 Task: Create a rule when a due date more than days from now is removed from a card by anyone.
Action: Mouse moved to (1382, 109)
Screenshot: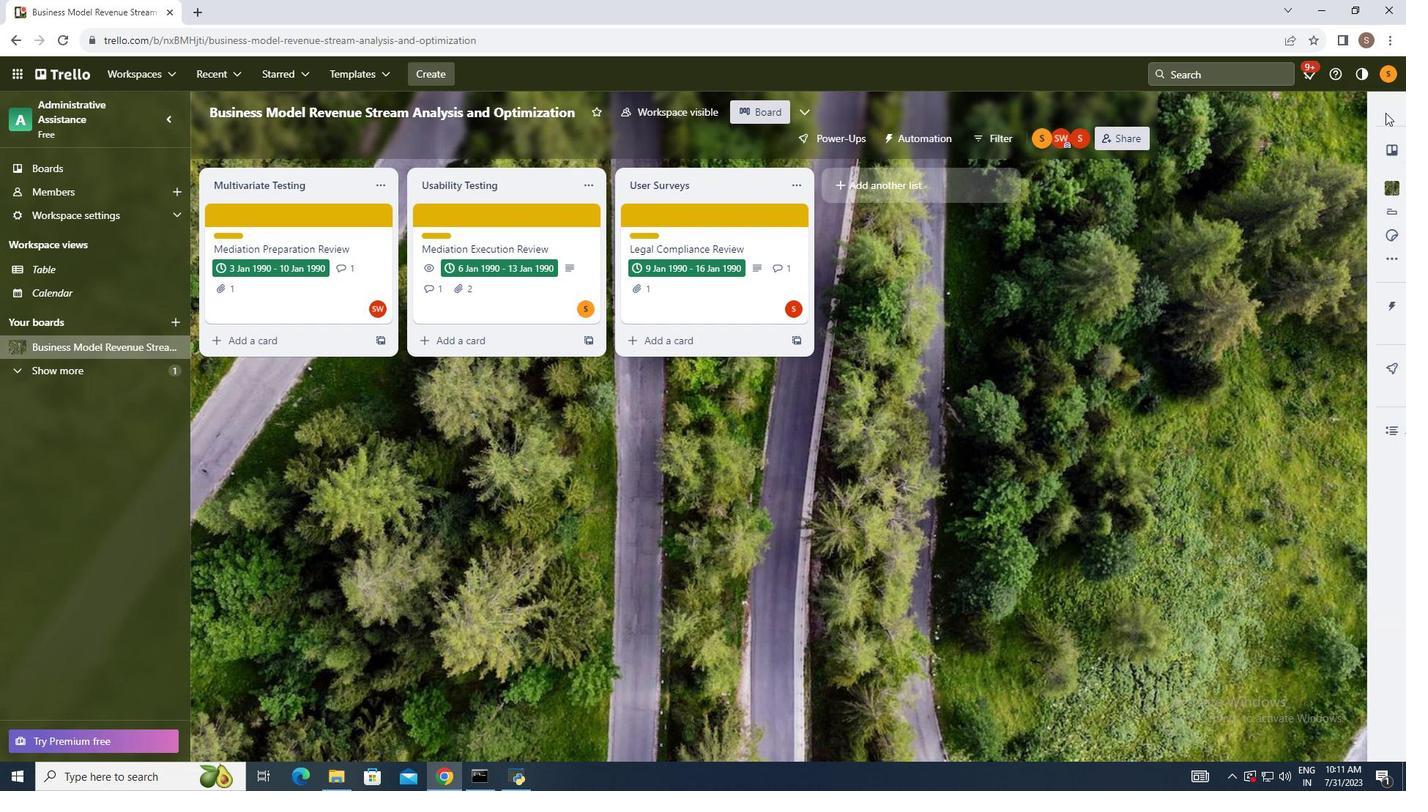 
Action: Mouse pressed left at (1382, 109)
Screenshot: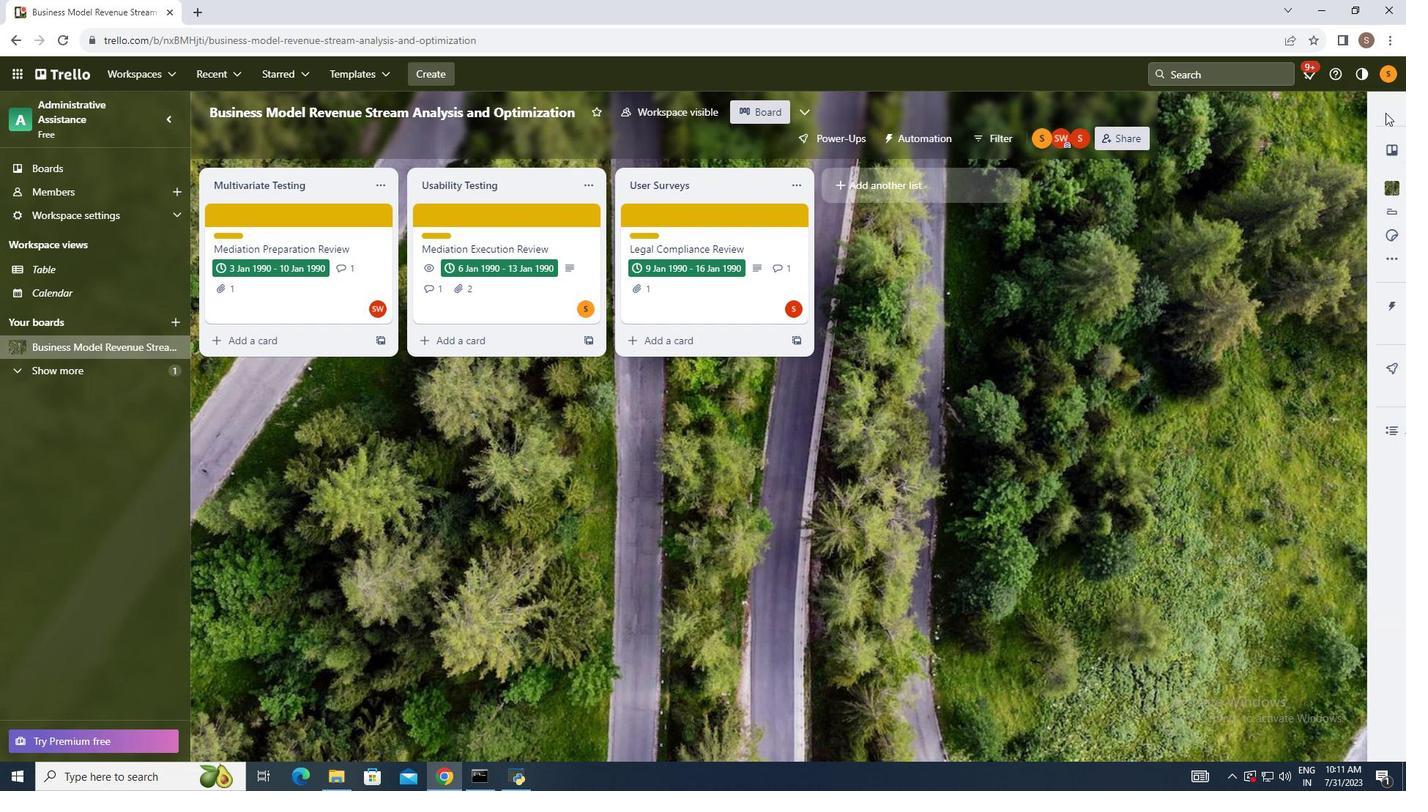 
Action: Mouse moved to (1293, 301)
Screenshot: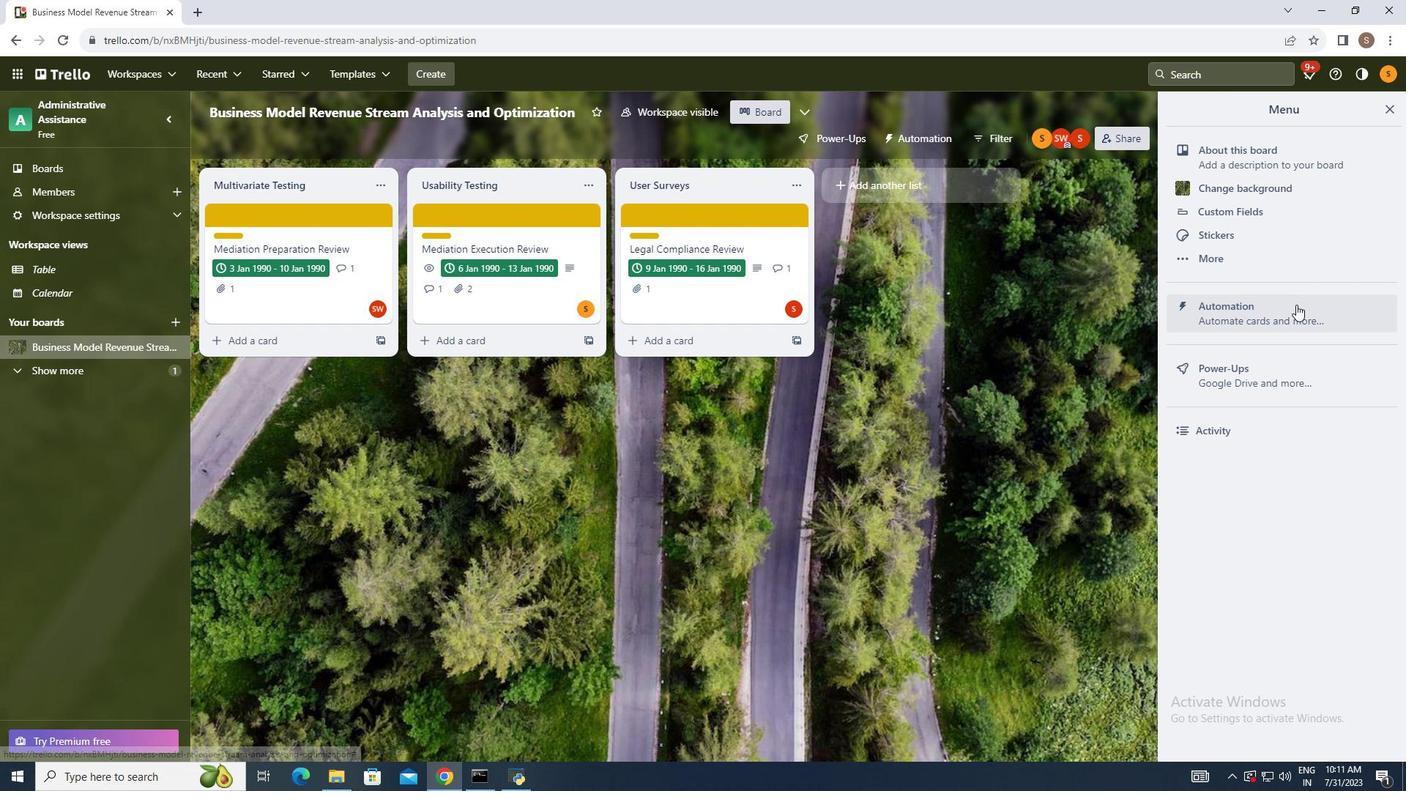 
Action: Mouse pressed left at (1293, 301)
Screenshot: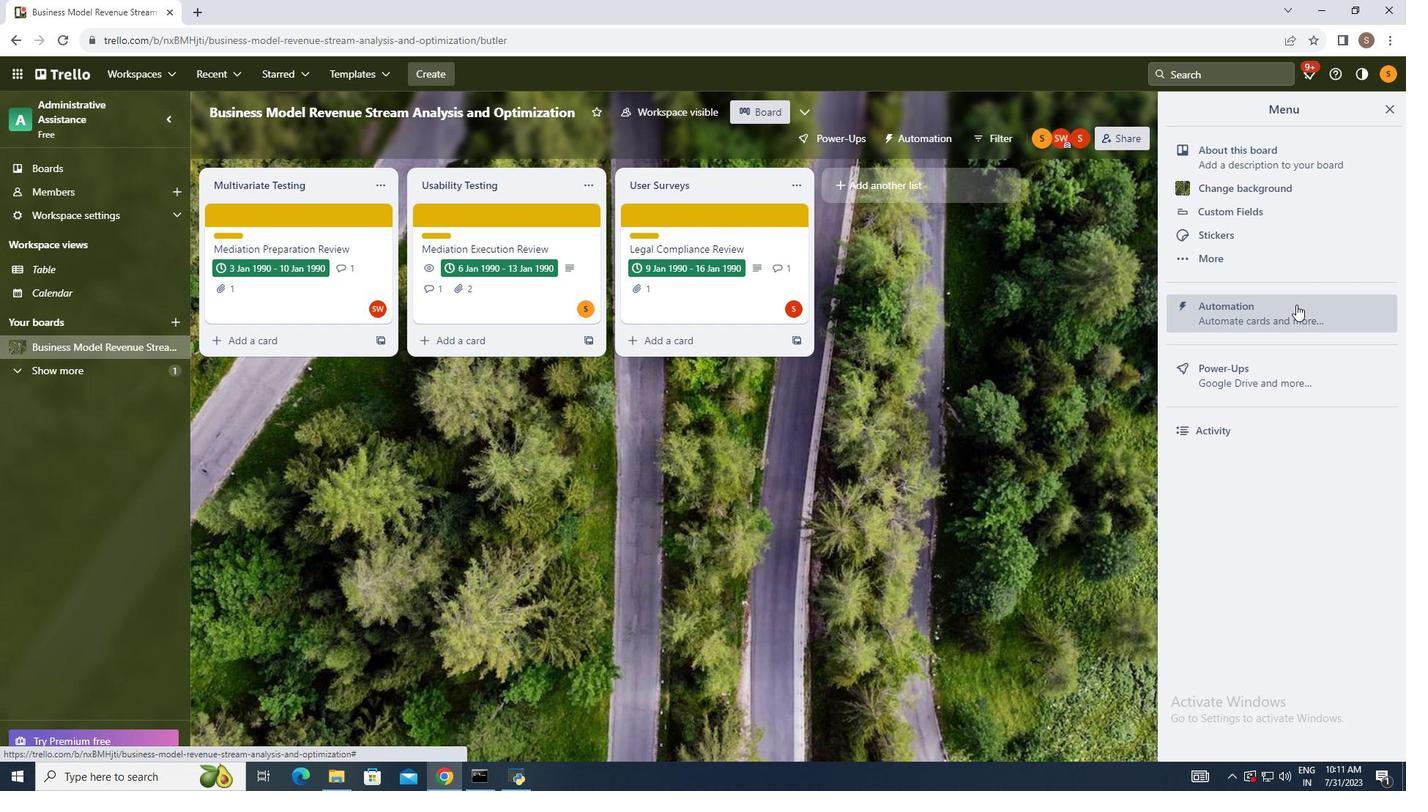 
Action: Mouse moved to (245, 265)
Screenshot: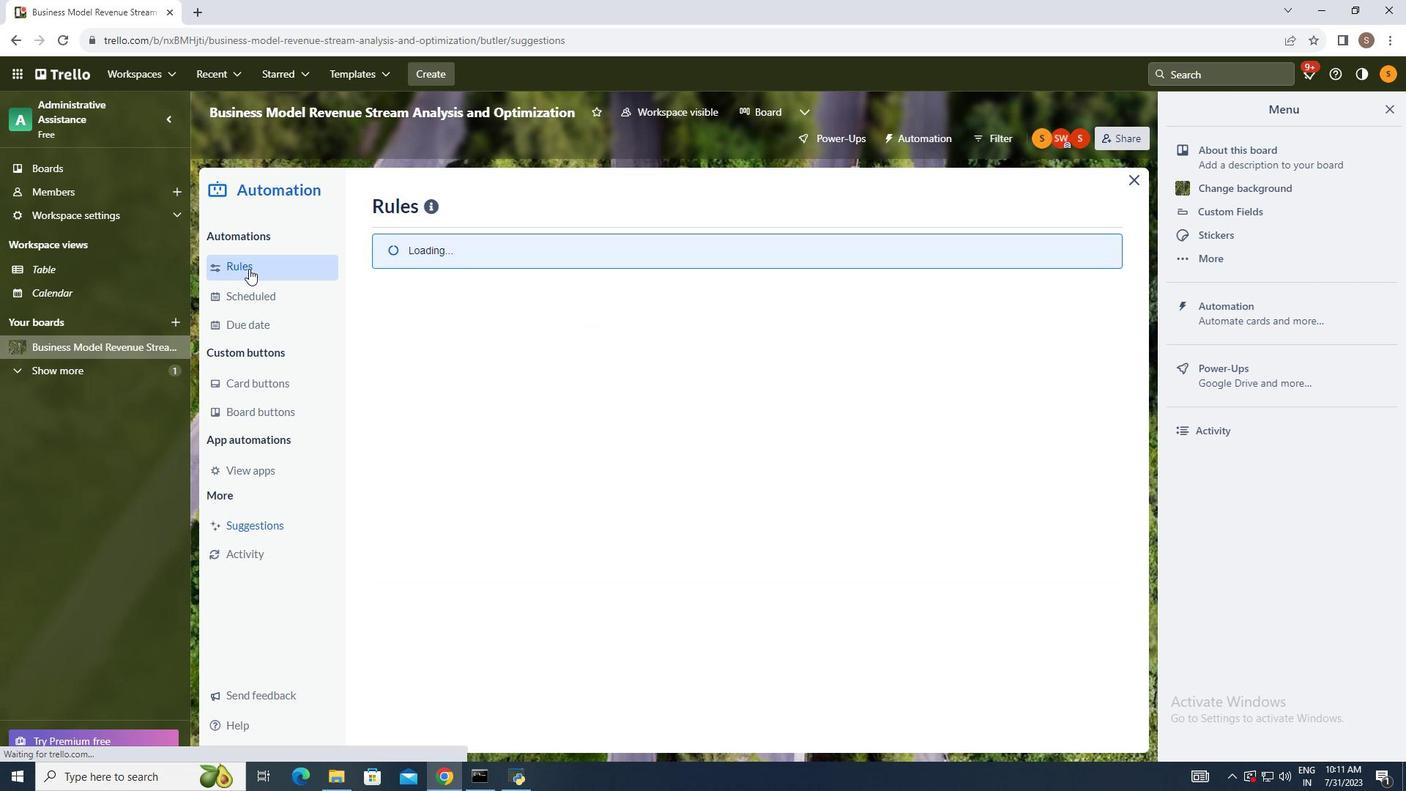 
Action: Mouse pressed left at (245, 265)
Screenshot: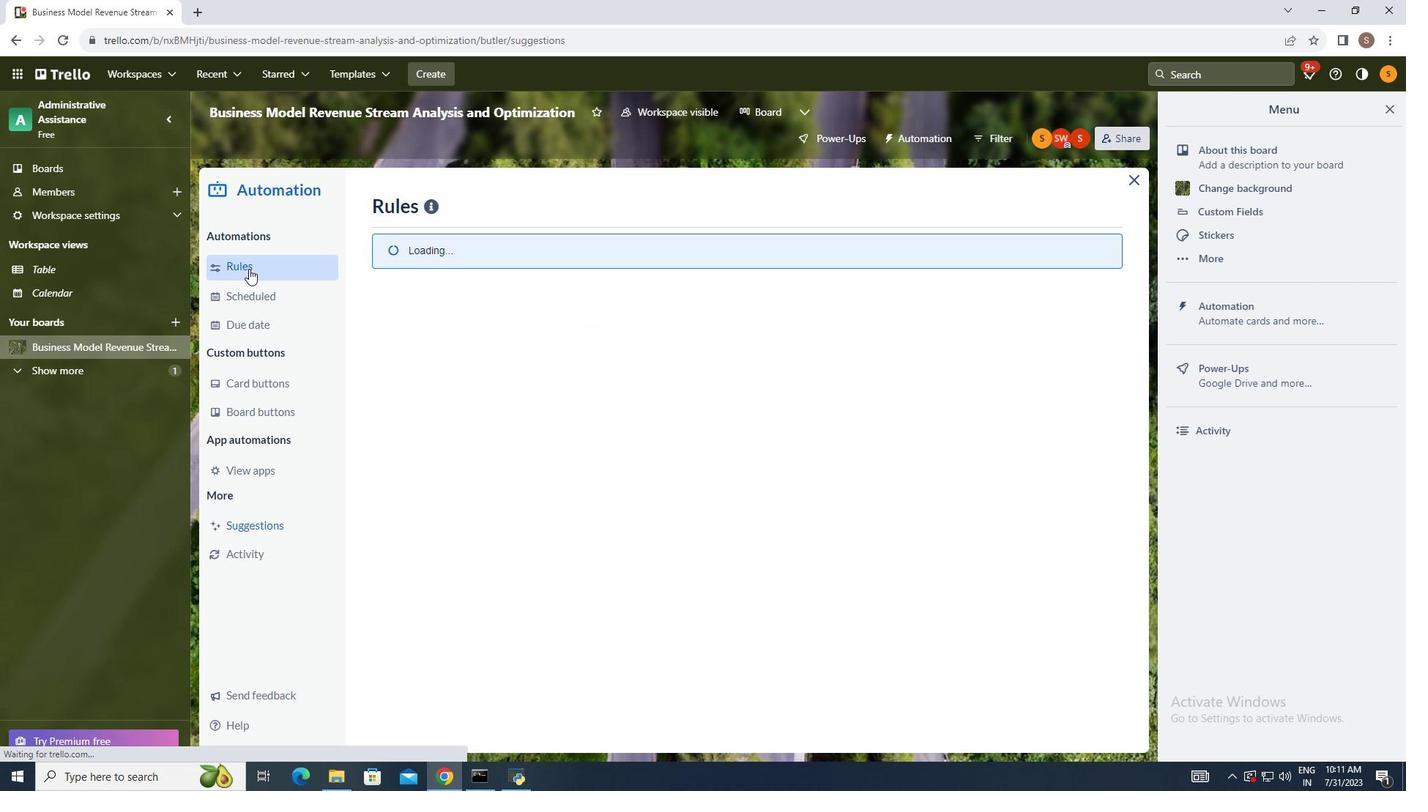 
Action: Mouse moved to (973, 200)
Screenshot: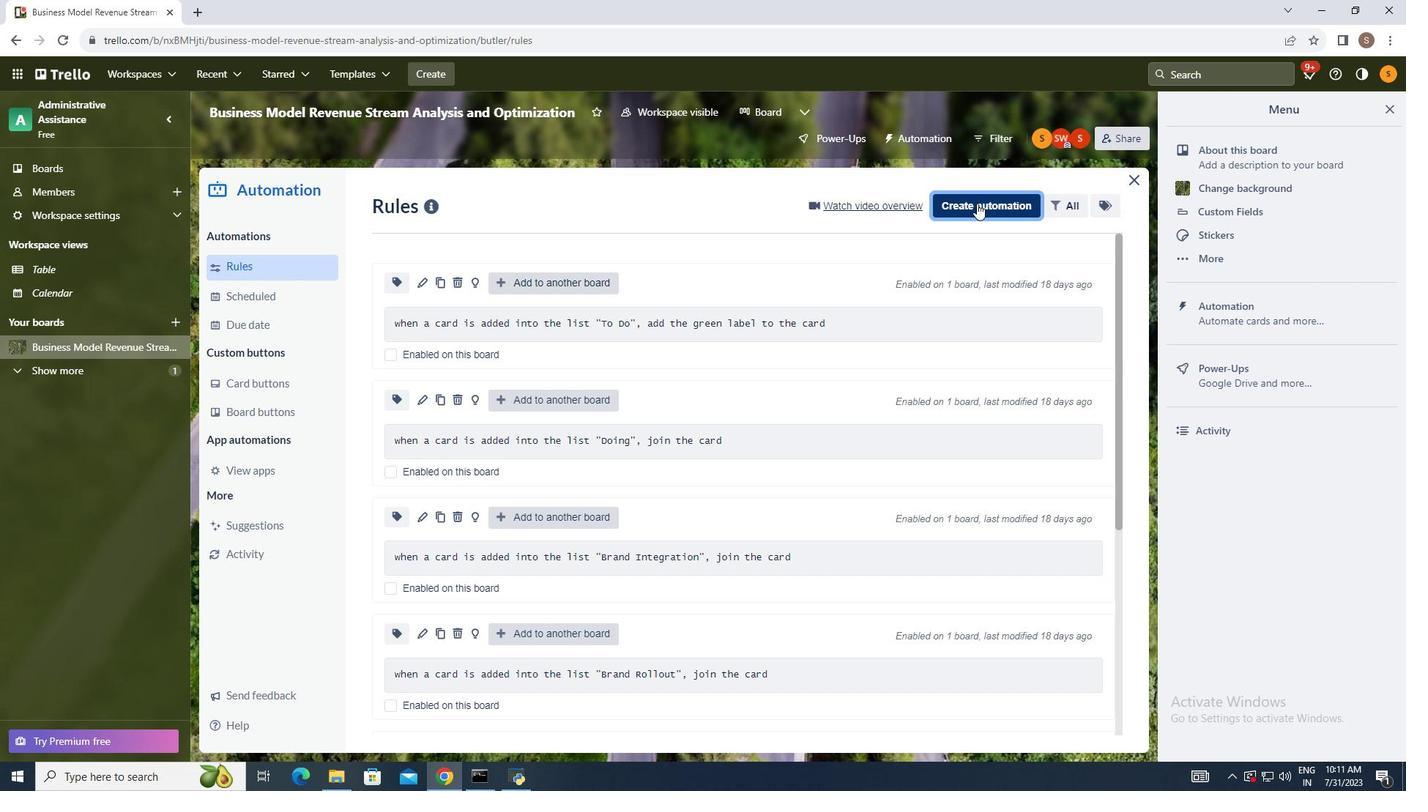 
Action: Mouse pressed left at (973, 200)
Screenshot: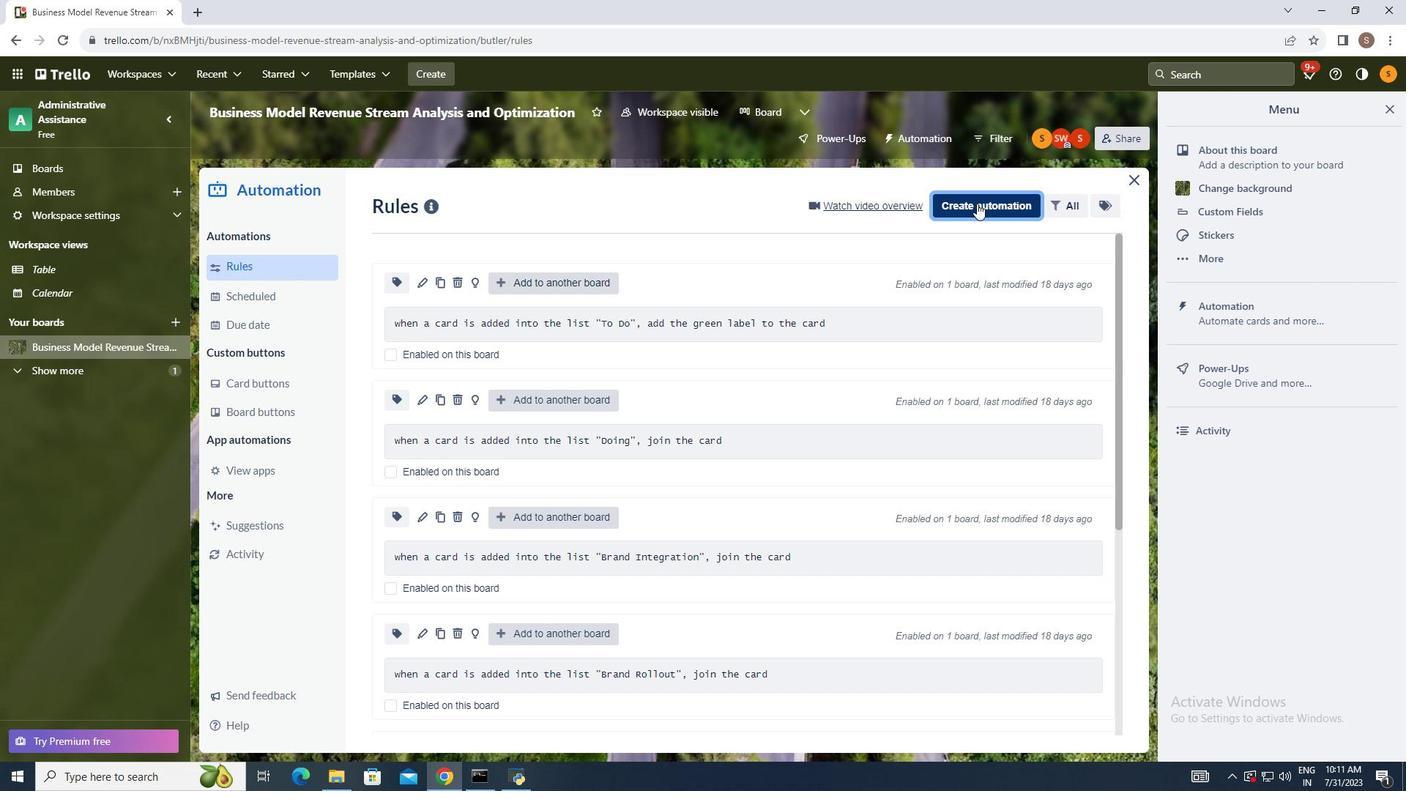 
Action: Mouse moved to (736, 342)
Screenshot: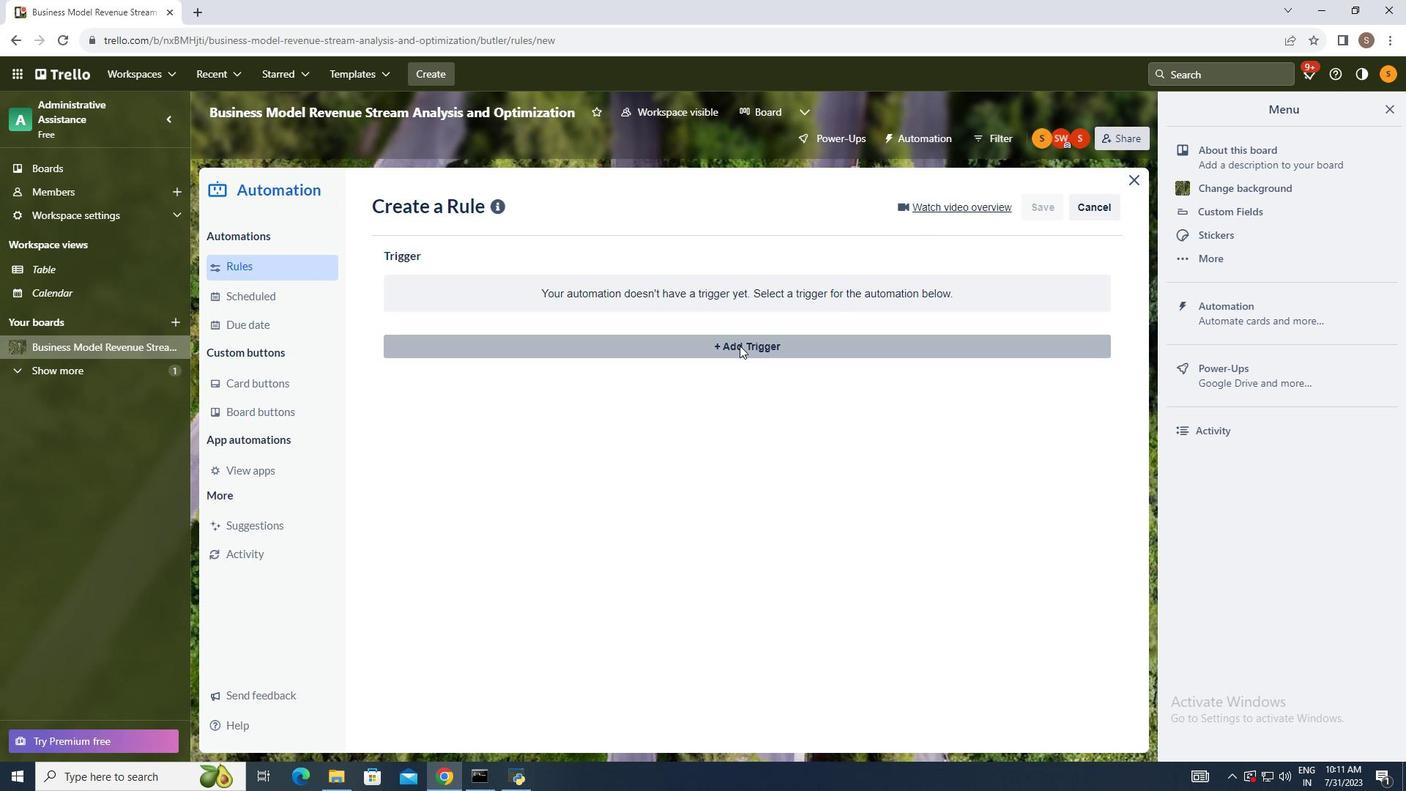 
Action: Mouse pressed left at (736, 342)
Screenshot: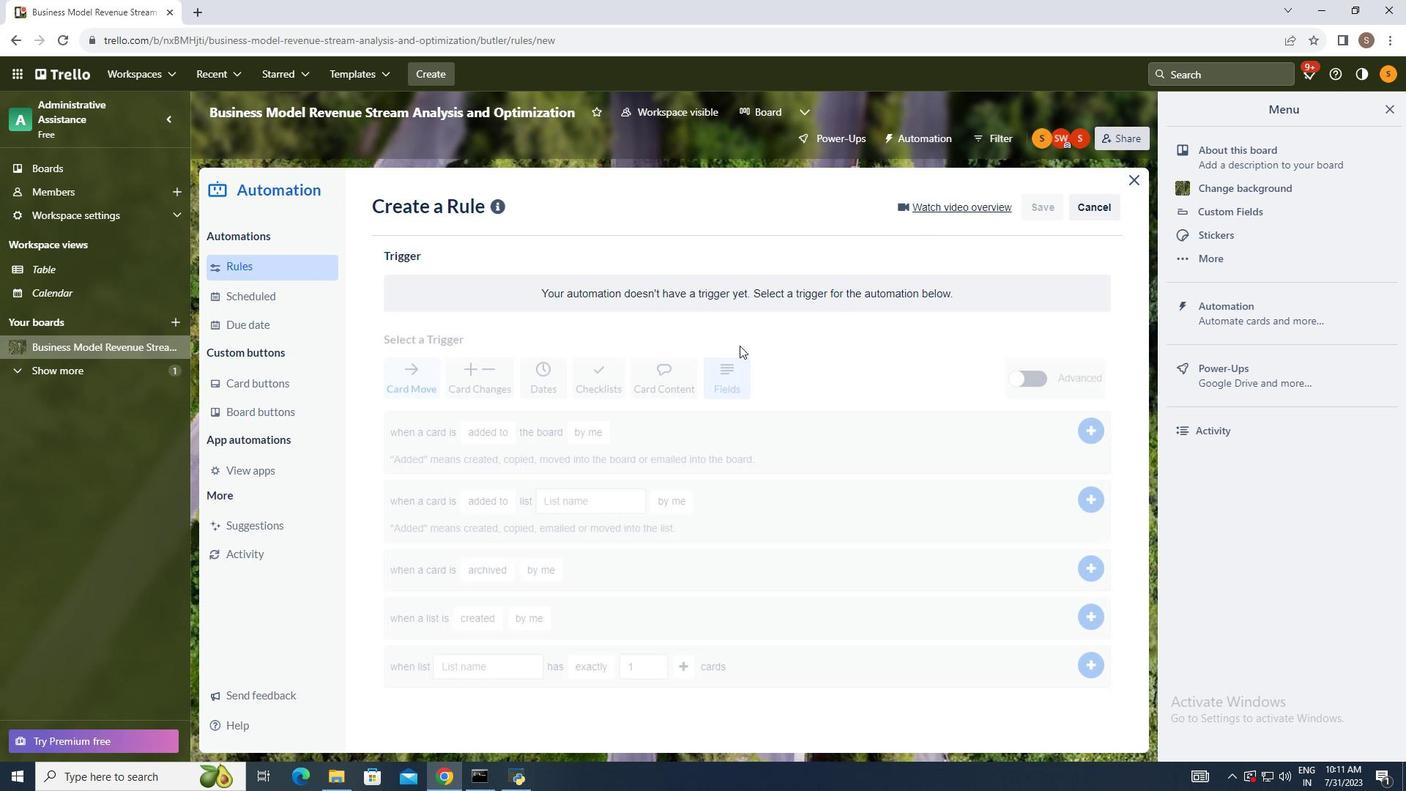 
Action: Mouse moved to (542, 390)
Screenshot: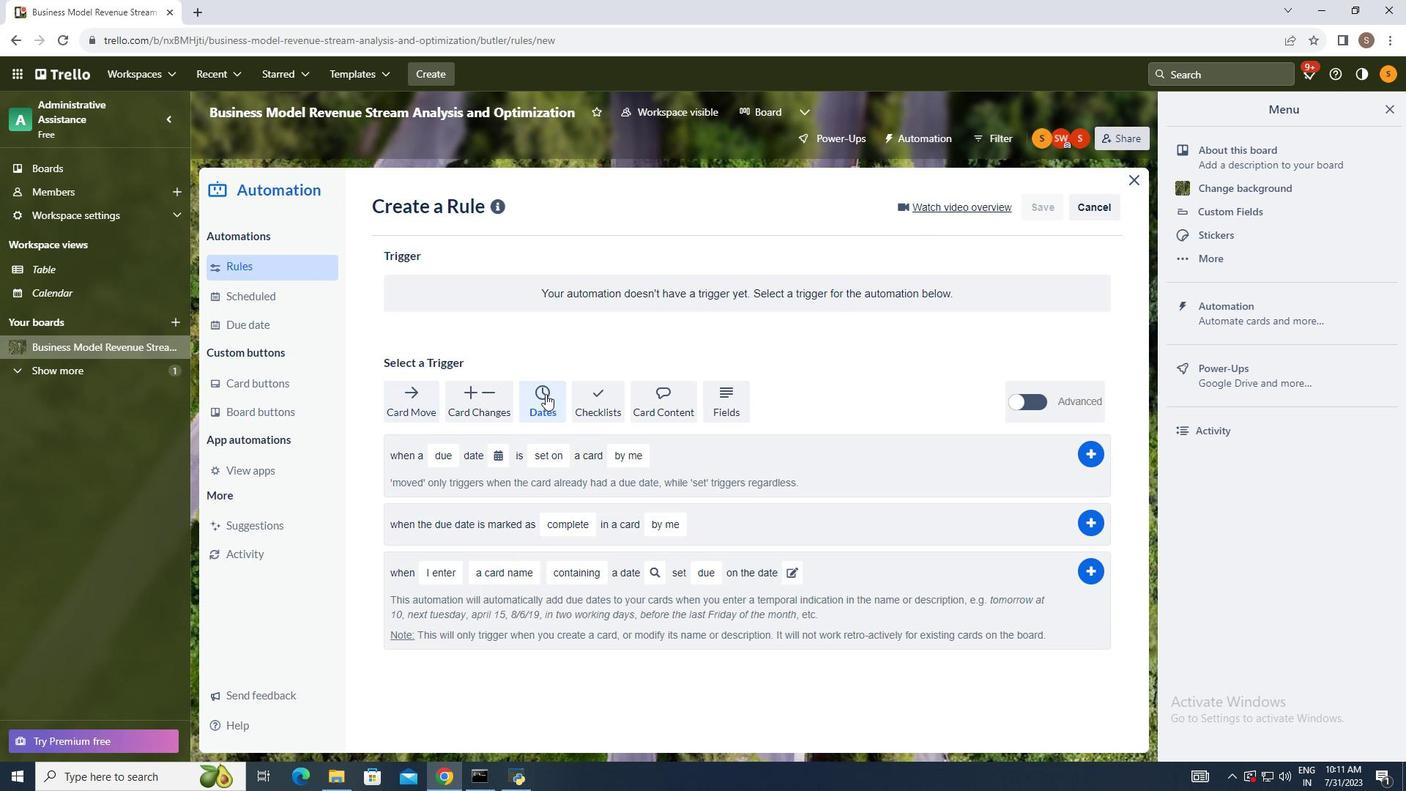 
Action: Mouse pressed left at (542, 390)
Screenshot: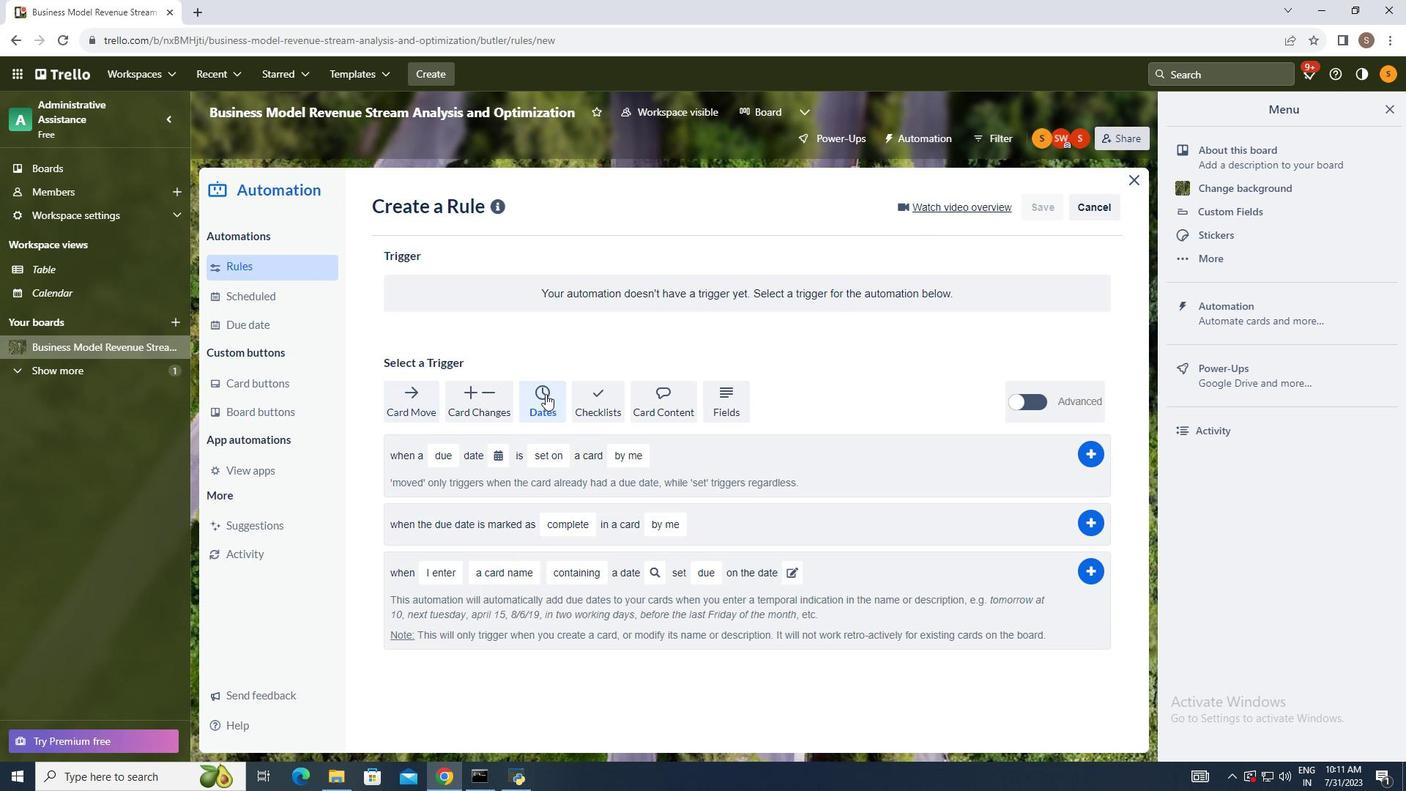 
Action: Mouse moved to (435, 449)
Screenshot: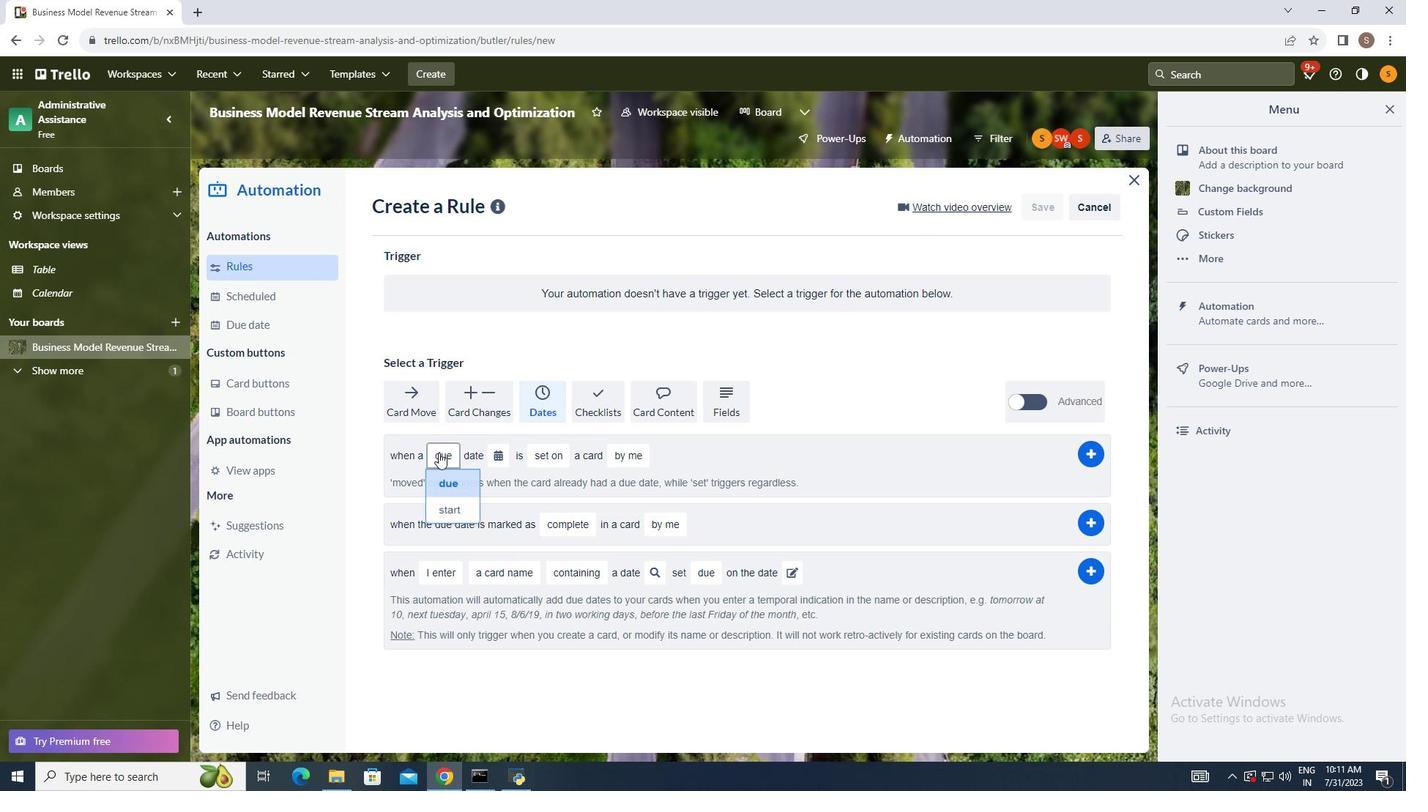 
Action: Mouse pressed left at (435, 449)
Screenshot: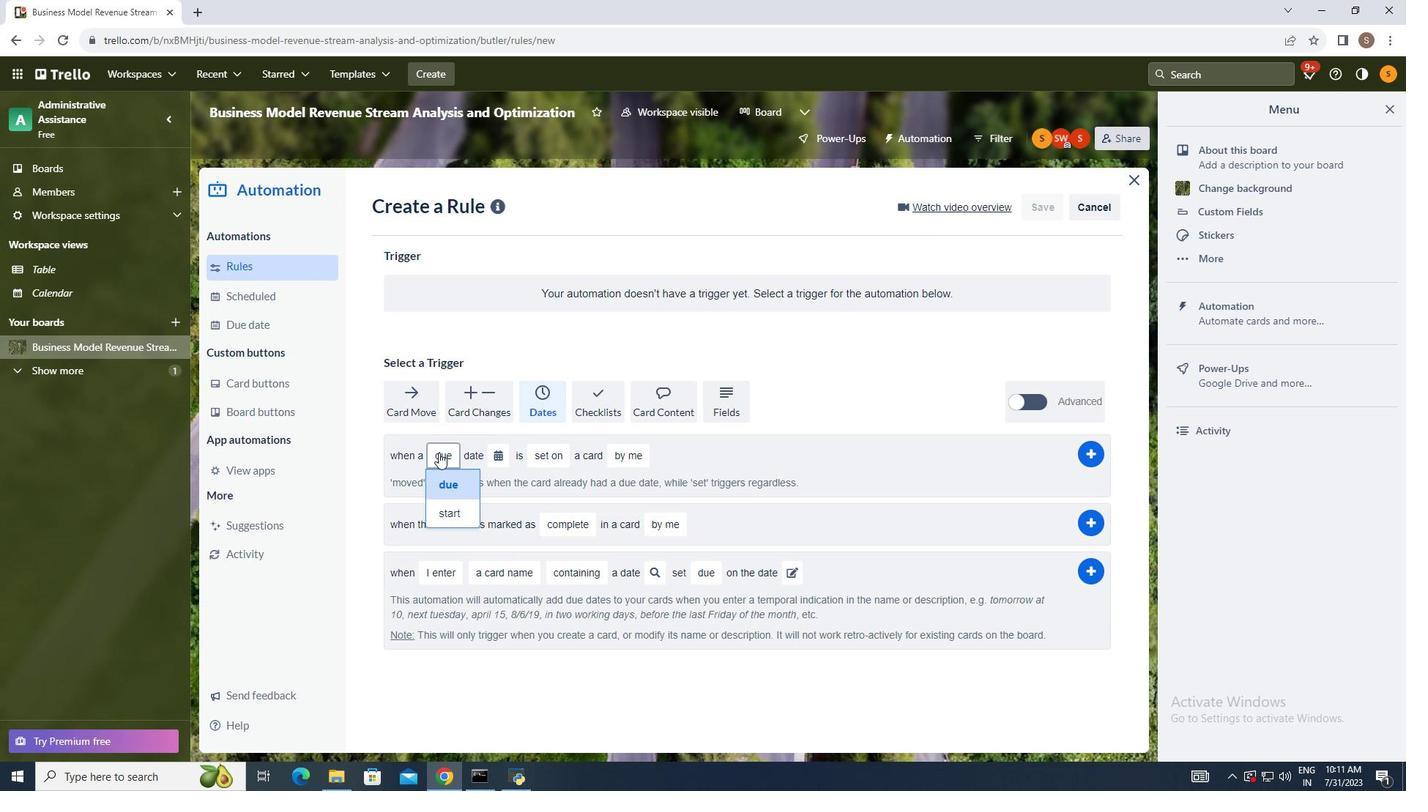
Action: Mouse moved to (447, 476)
Screenshot: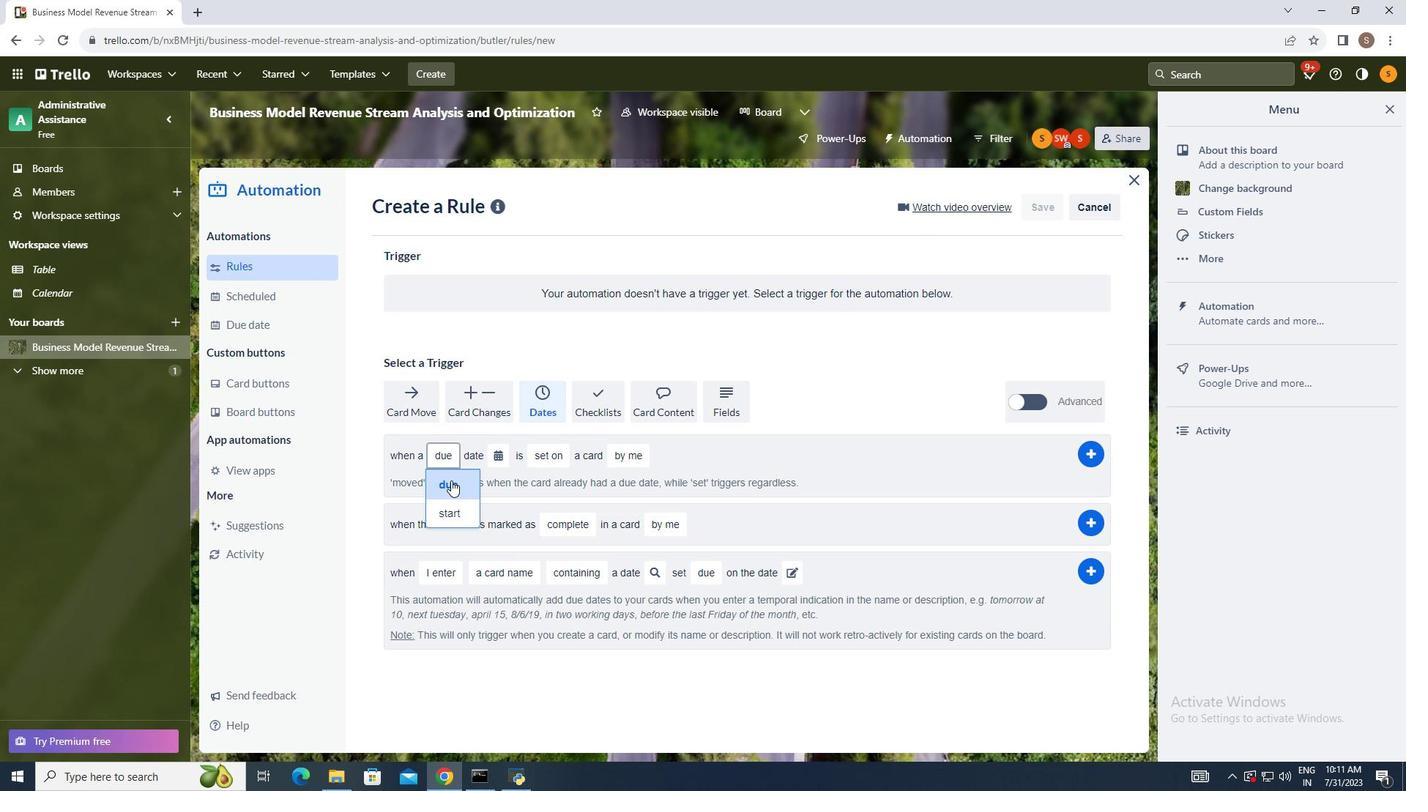 
Action: Mouse pressed left at (447, 476)
Screenshot: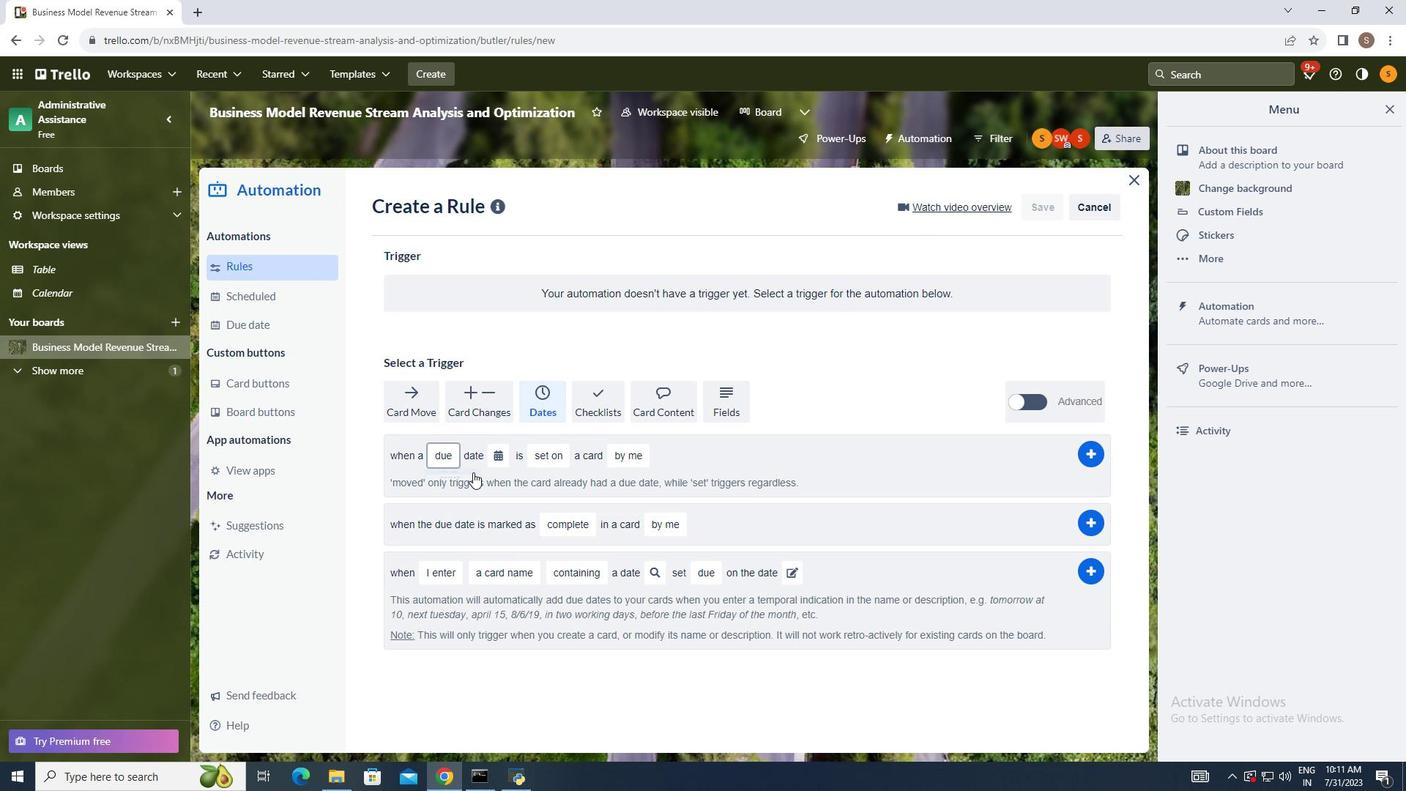 
Action: Mouse moved to (490, 452)
Screenshot: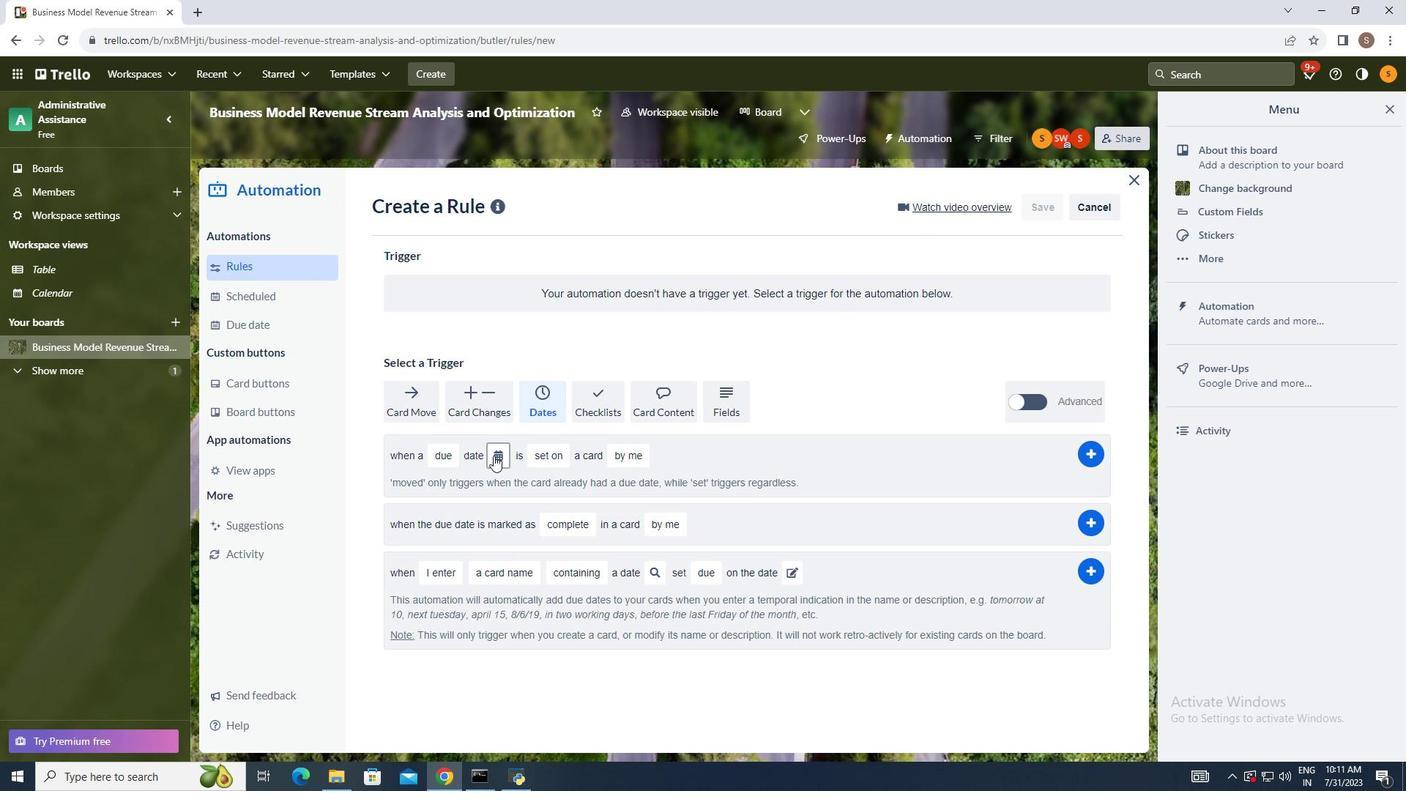 
Action: Mouse pressed left at (490, 452)
Screenshot: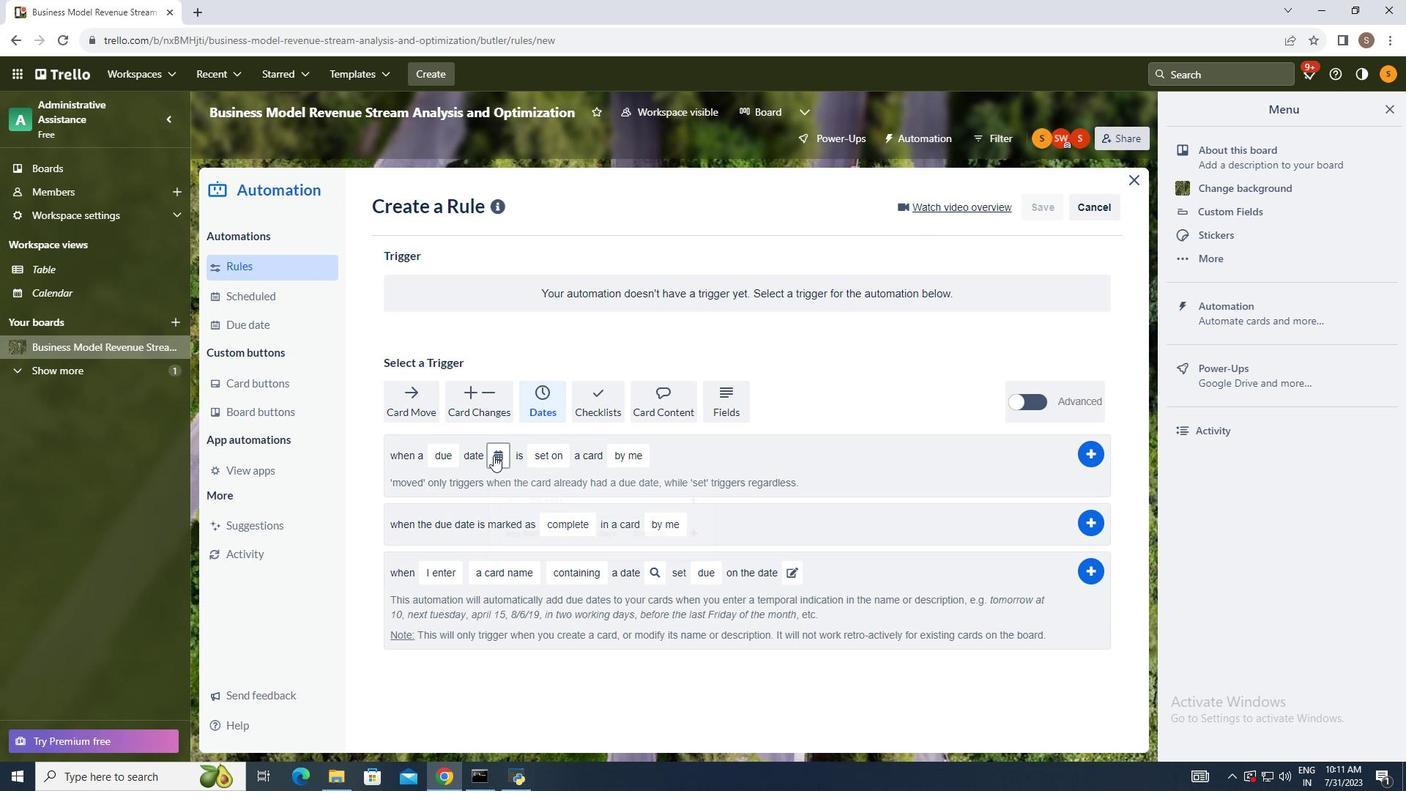 
Action: Mouse moved to (504, 544)
Screenshot: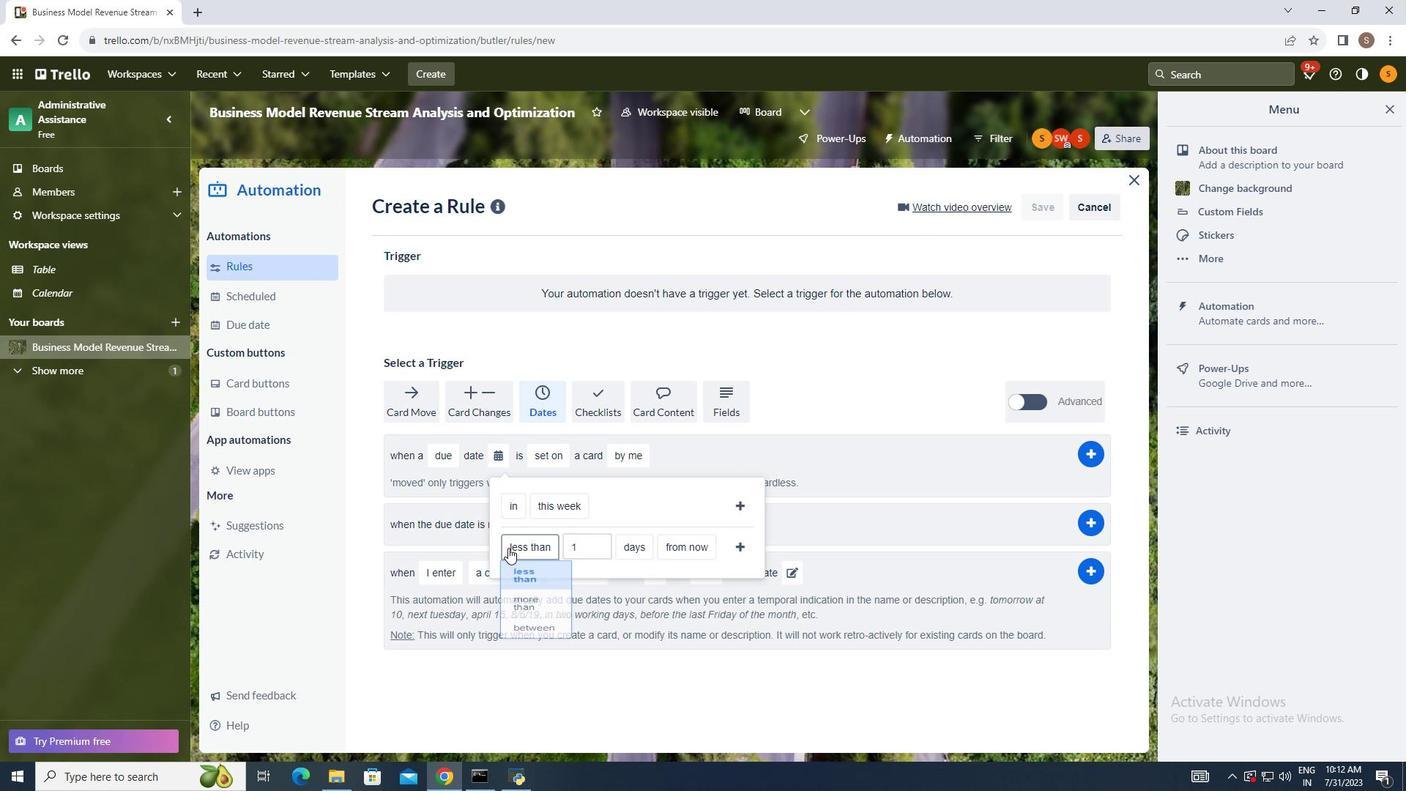 
Action: Mouse pressed left at (504, 544)
Screenshot: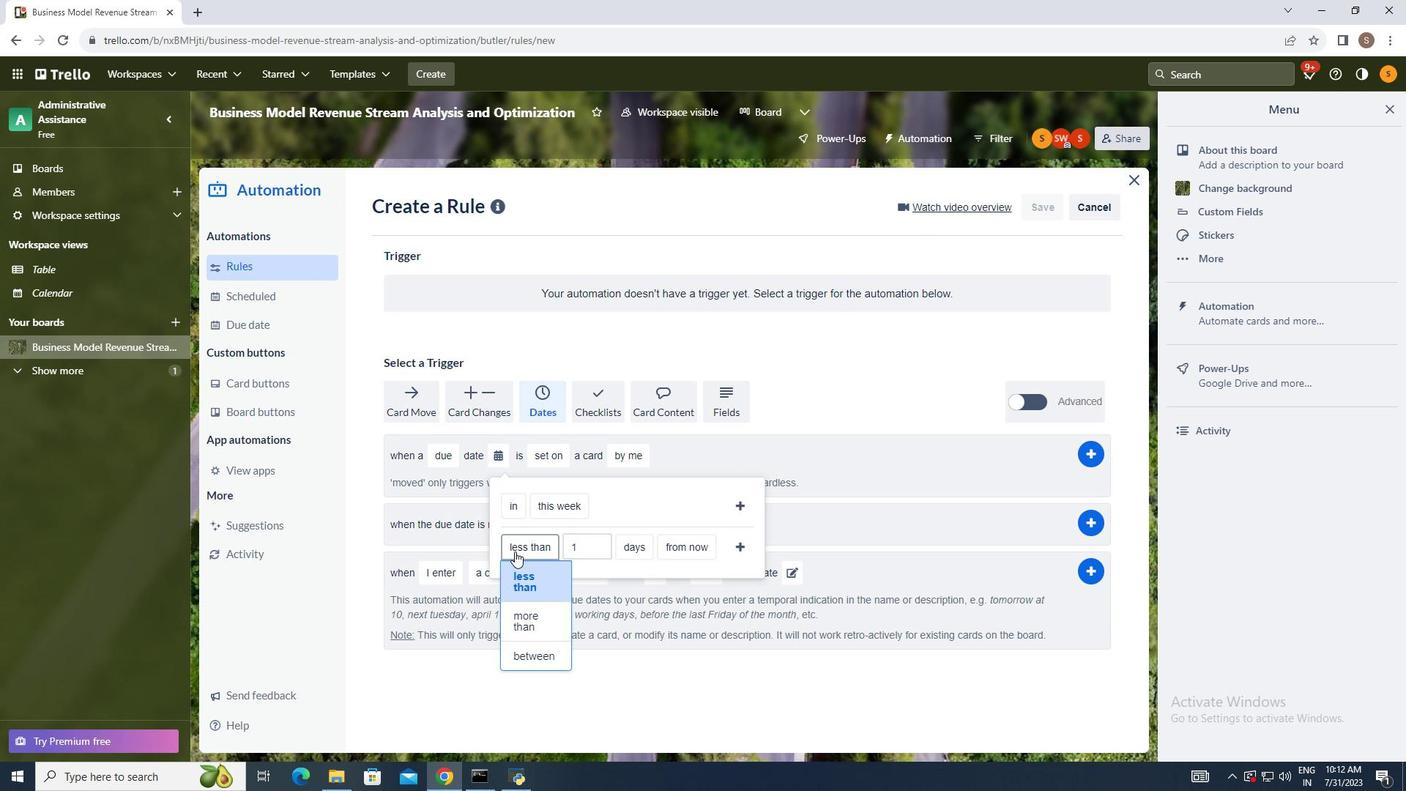 
Action: Mouse moved to (526, 614)
Screenshot: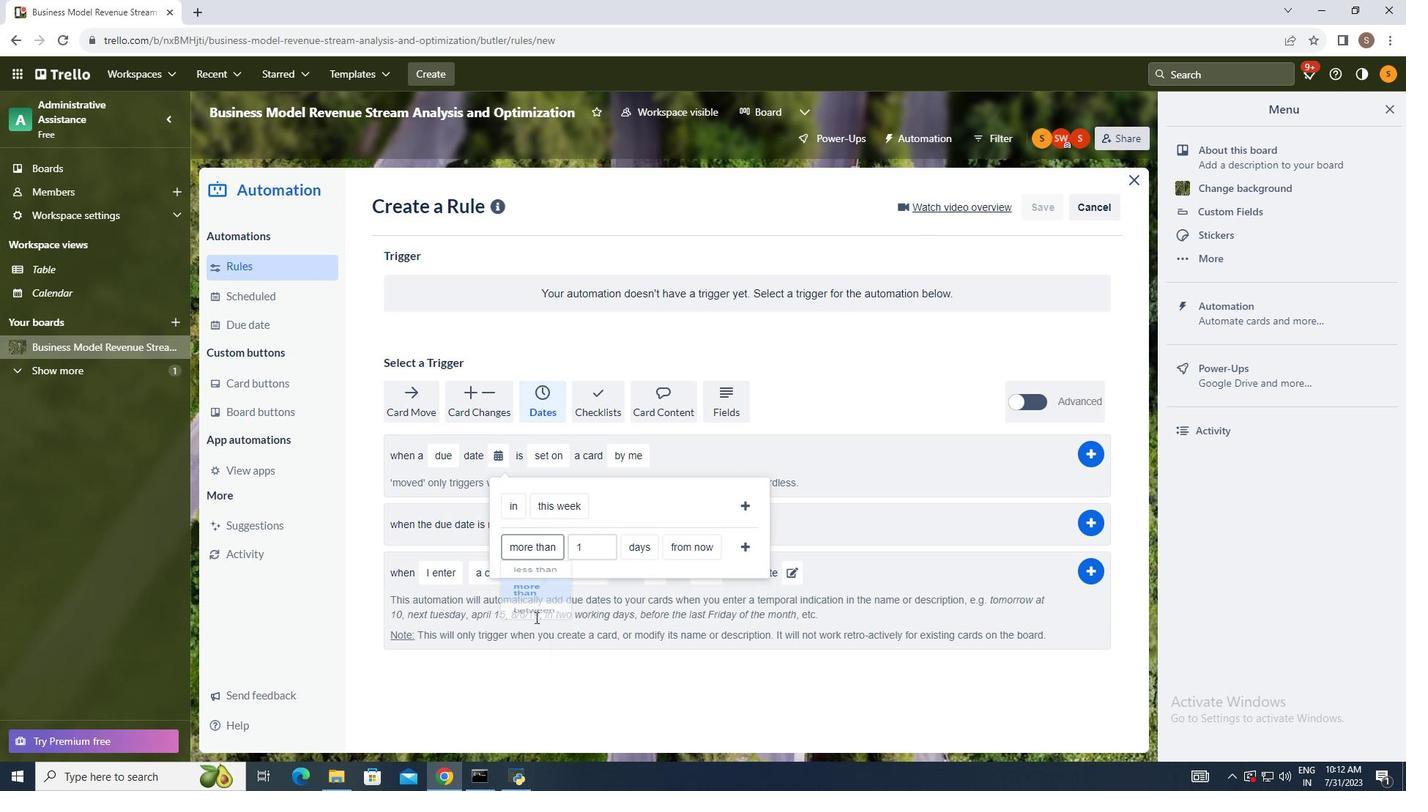 
Action: Mouse pressed left at (526, 614)
Screenshot: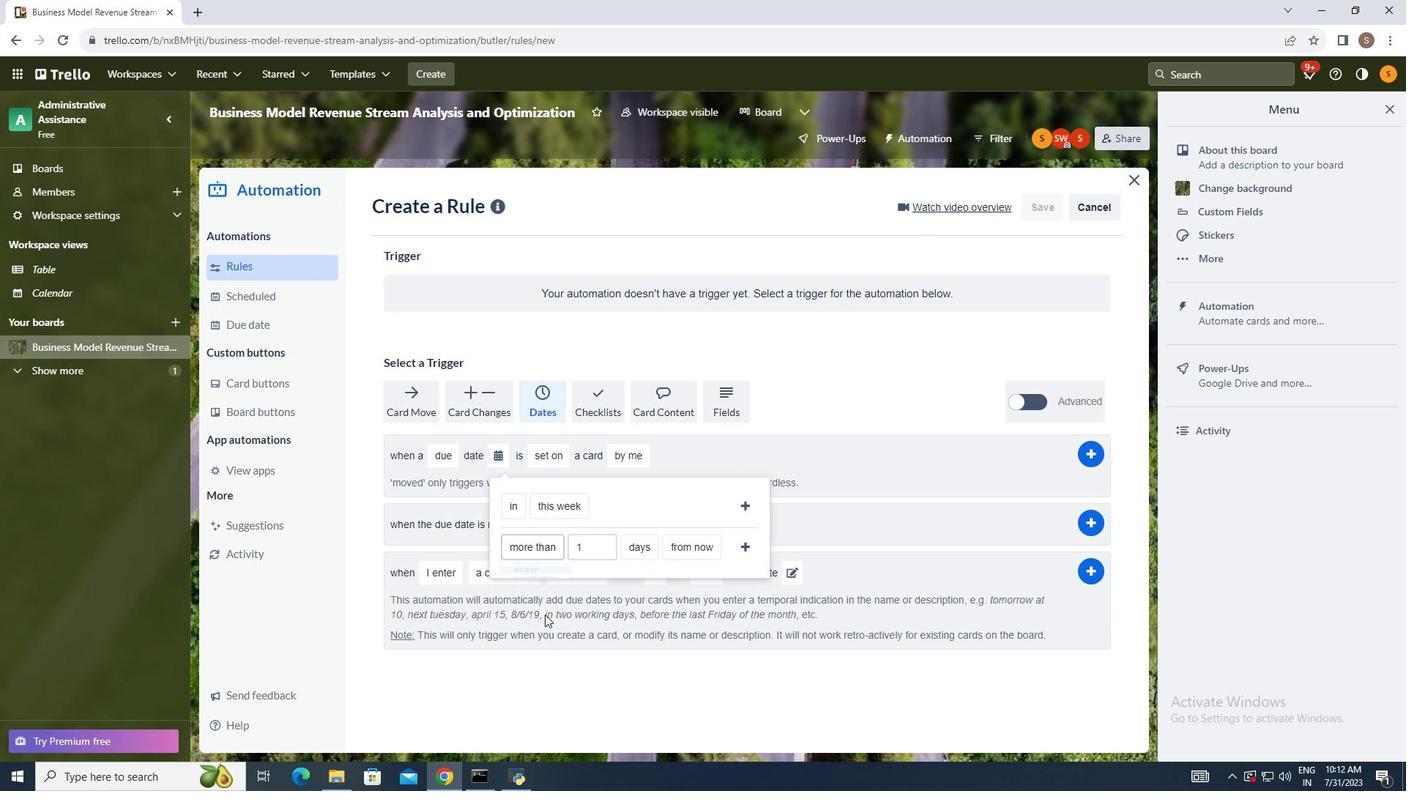 
Action: Mouse moved to (641, 547)
Screenshot: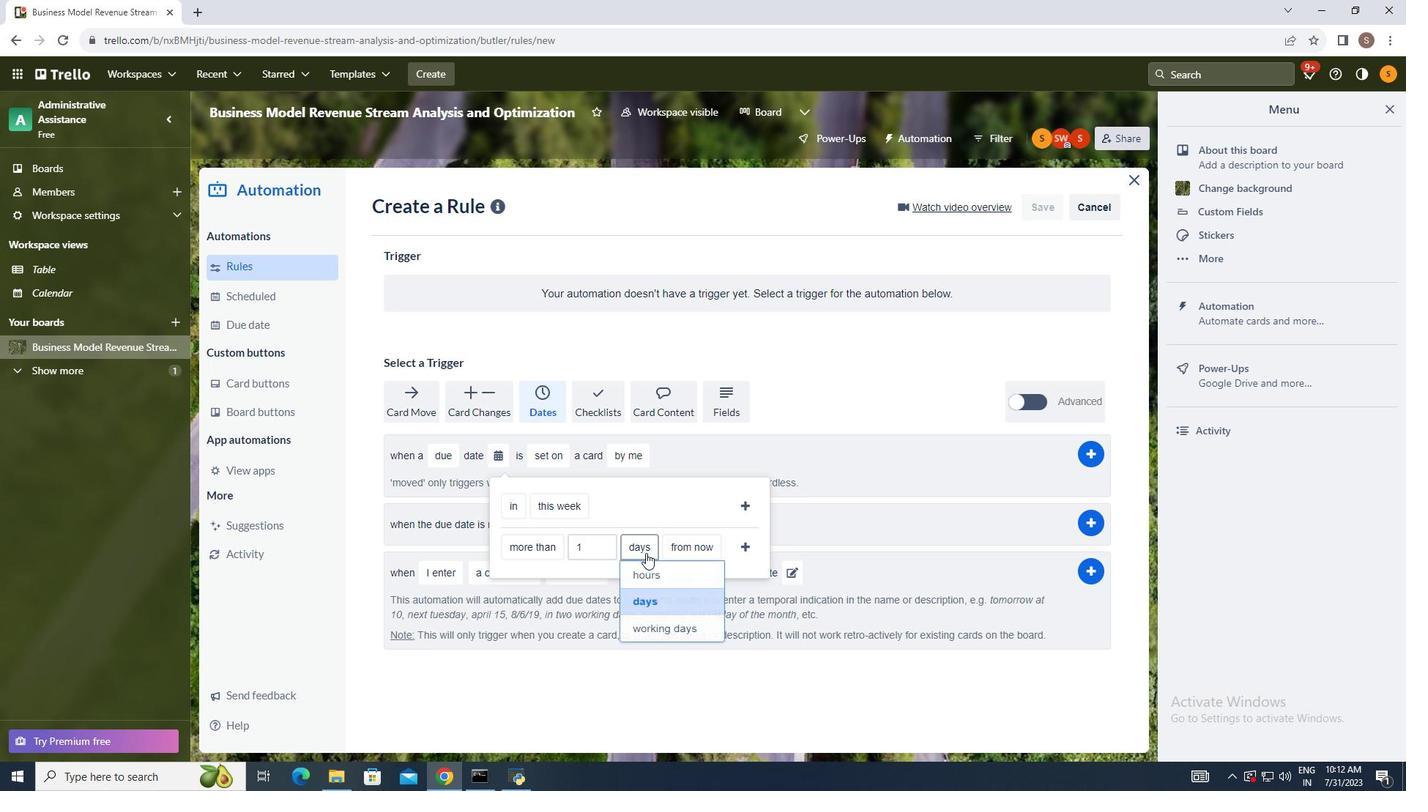 
Action: Mouse pressed left at (641, 547)
Screenshot: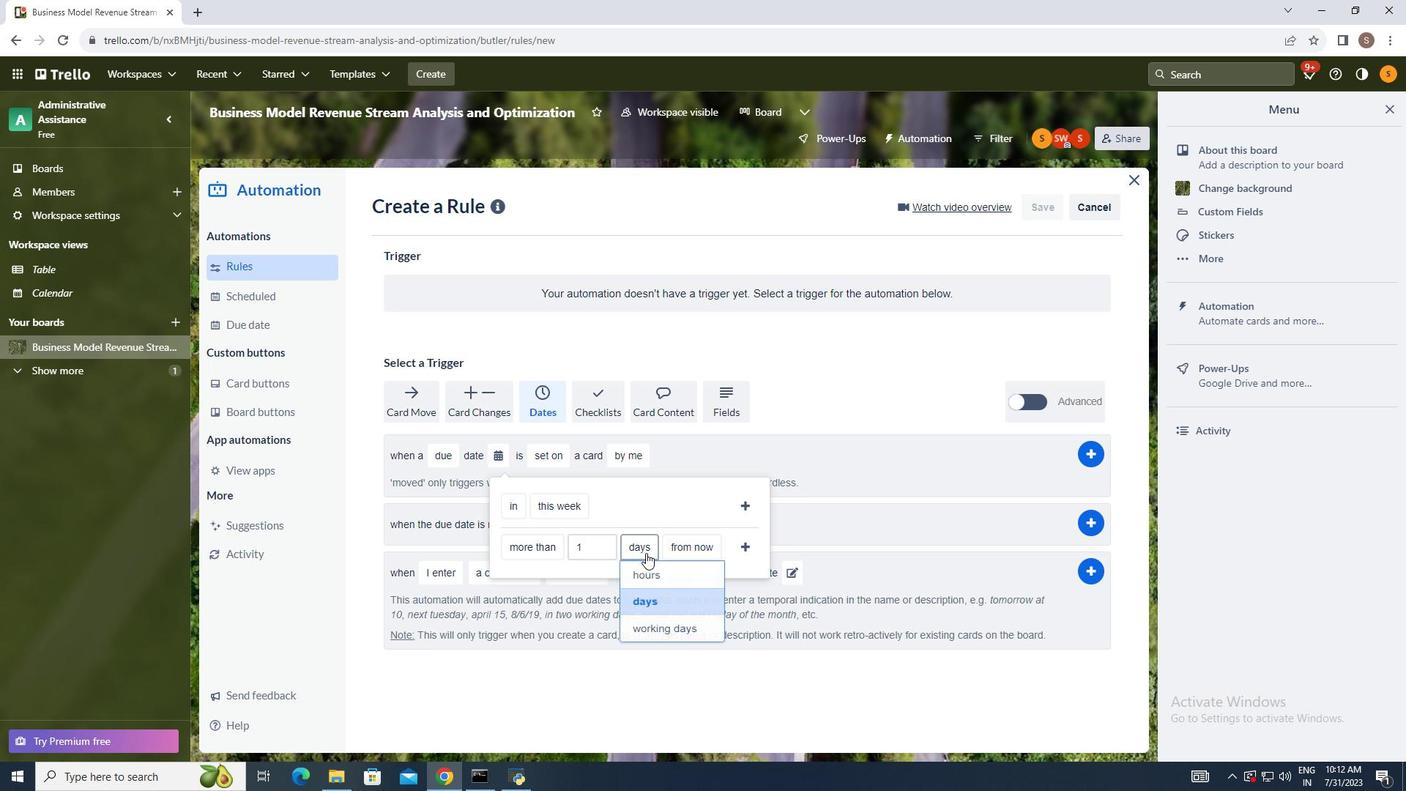 
Action: Mouse moved to (652, 598)
Screenshot: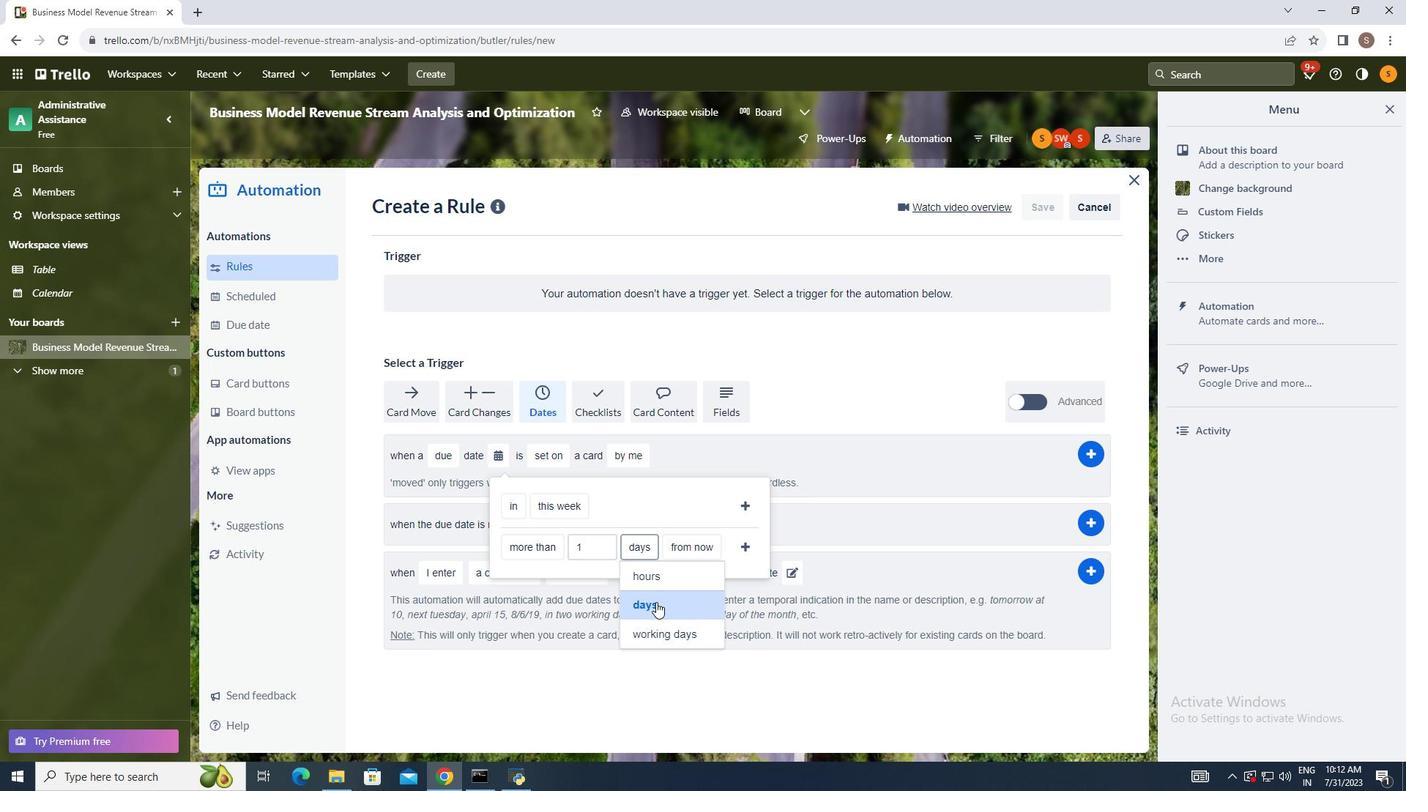 
Action: Mouse pressed left at (652, 598)
Screenshot: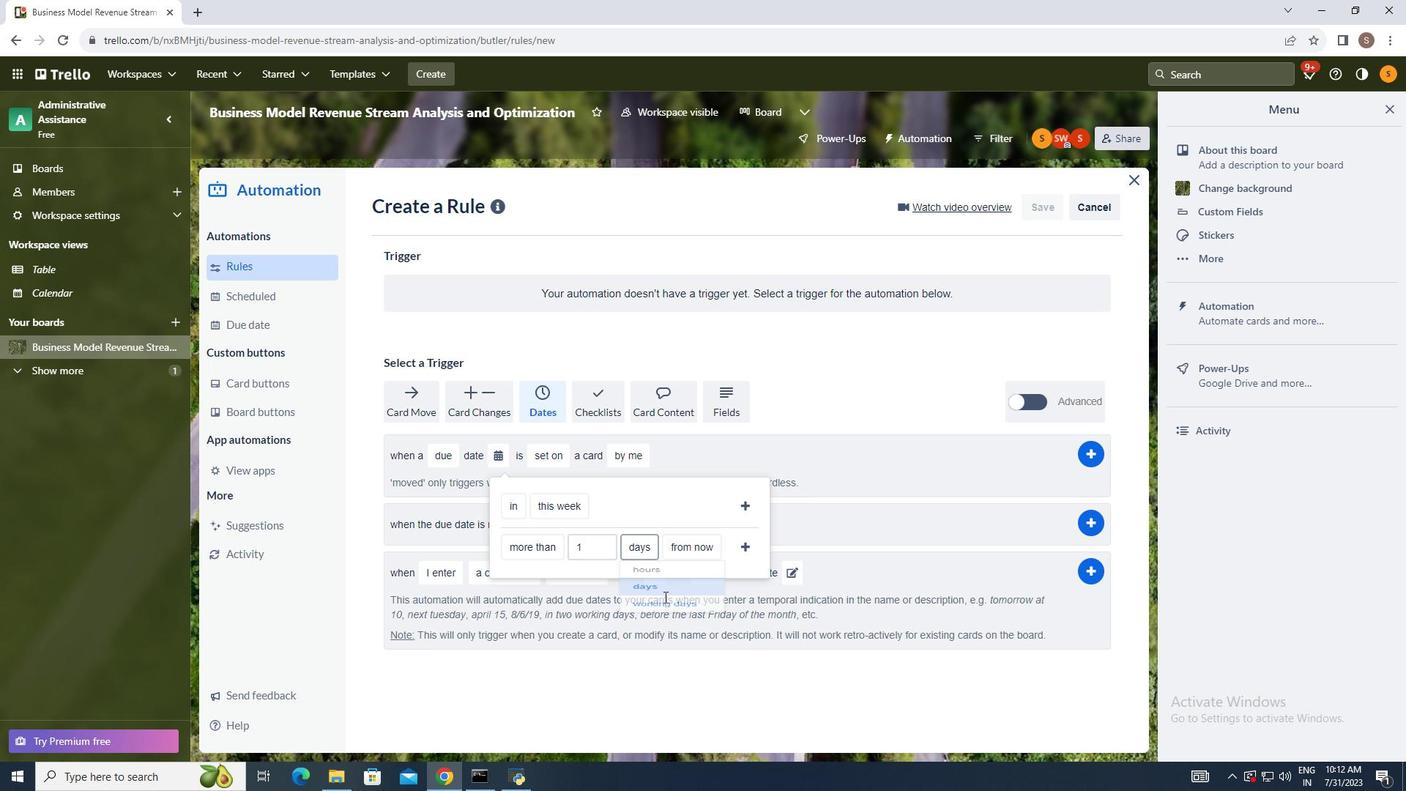 
Action: Mouse moved to (685, 541)
Screenshot: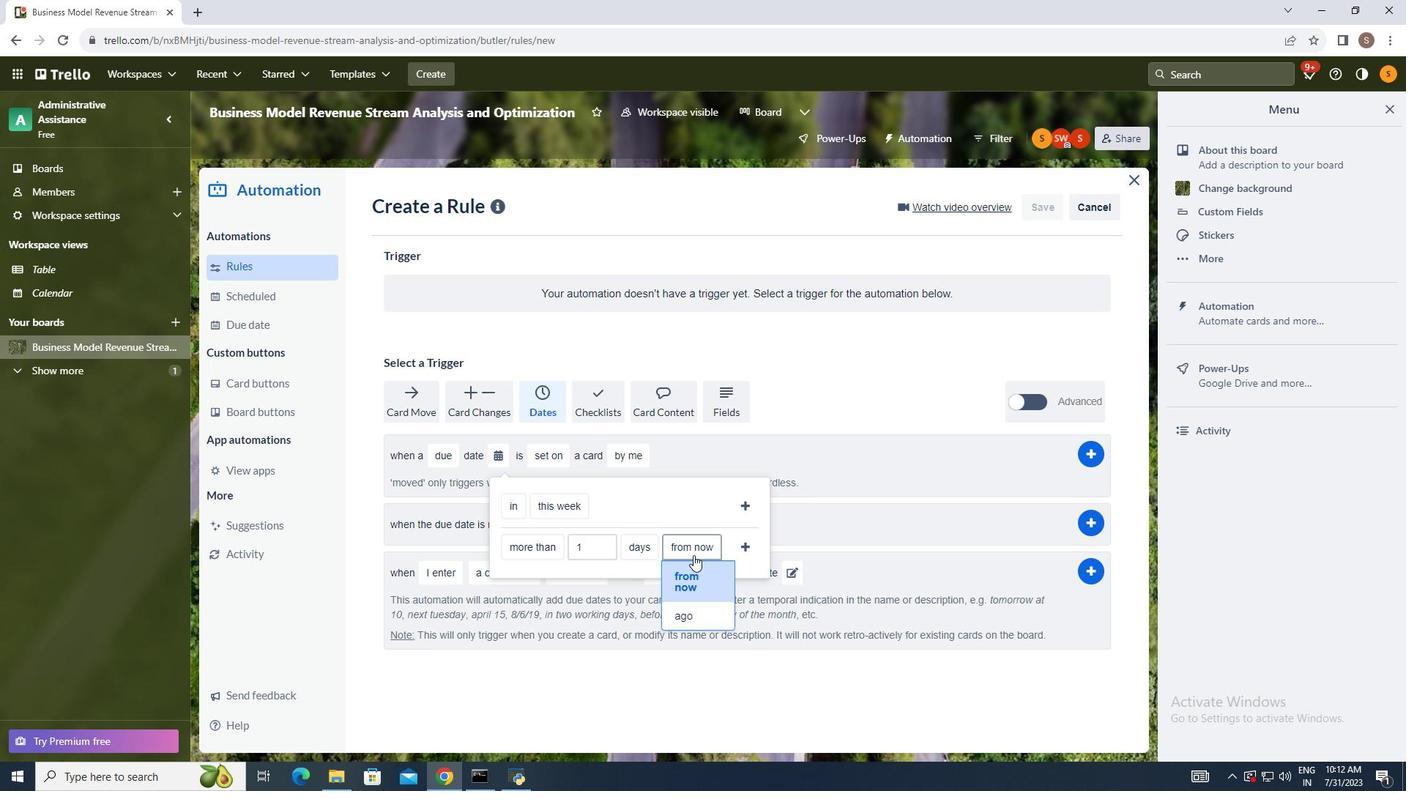 
Action: Mouse pressed left at (685, 541)
Screenshot: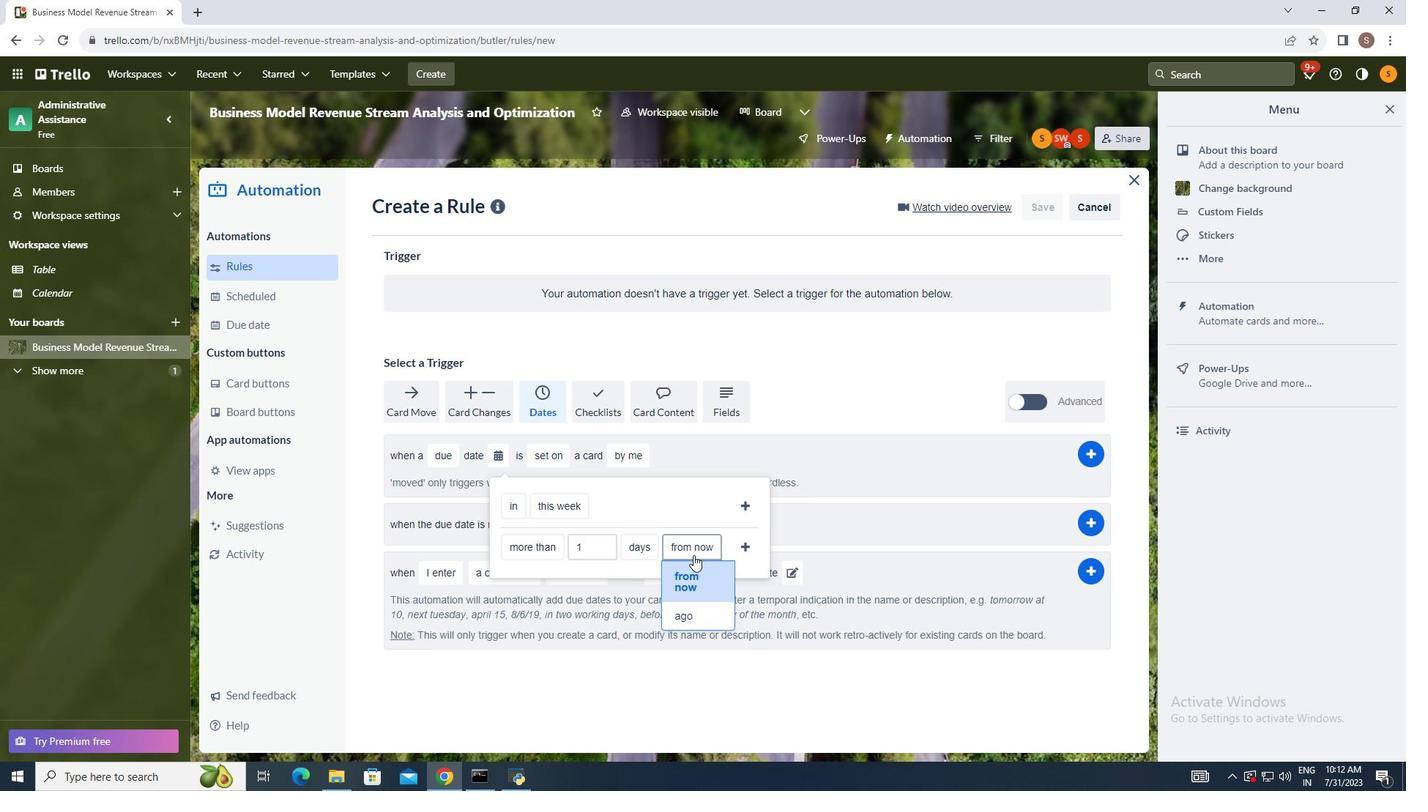 
Action: Mouse moved to (693, 571)
Screenshot: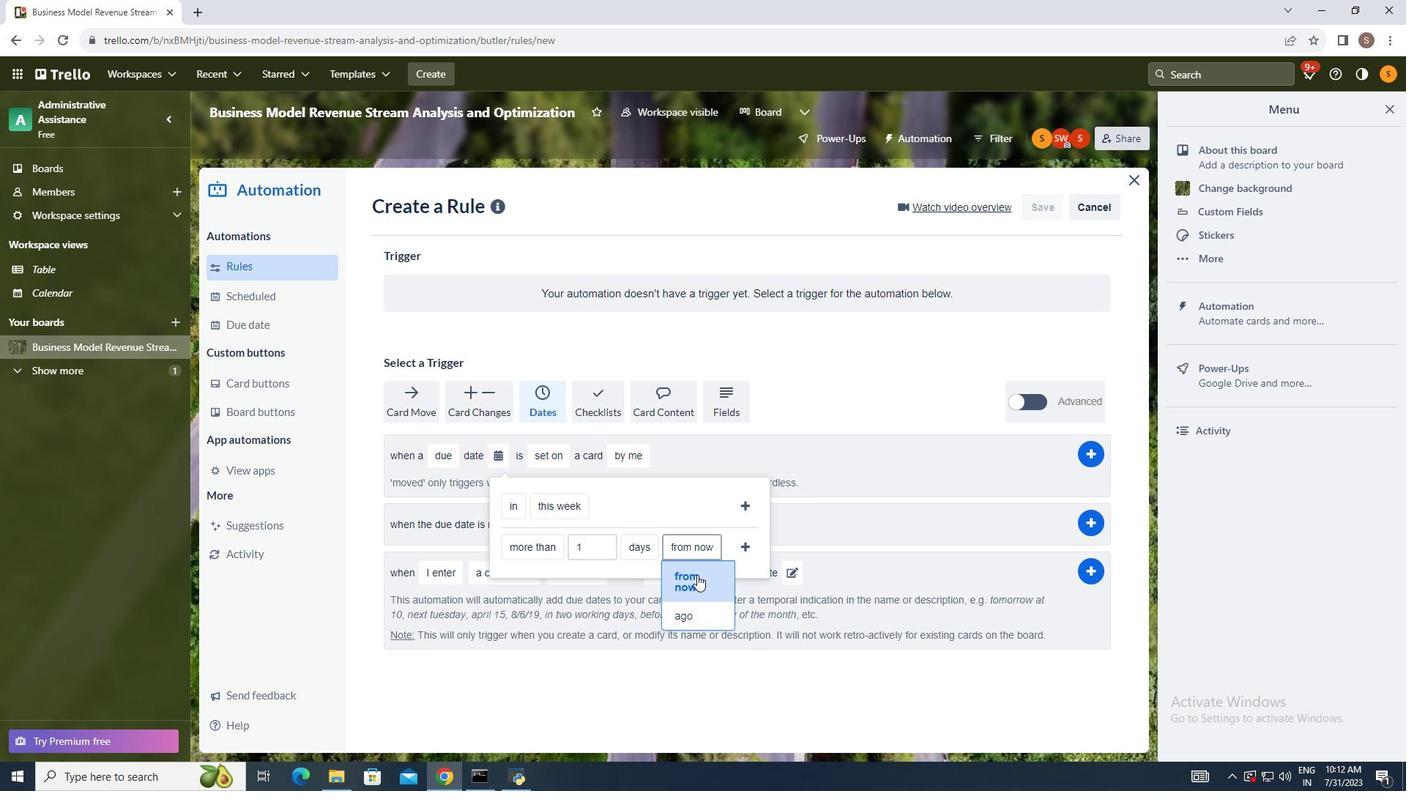 
Action: Mouse pressed left at (693, 571)
Screenshot: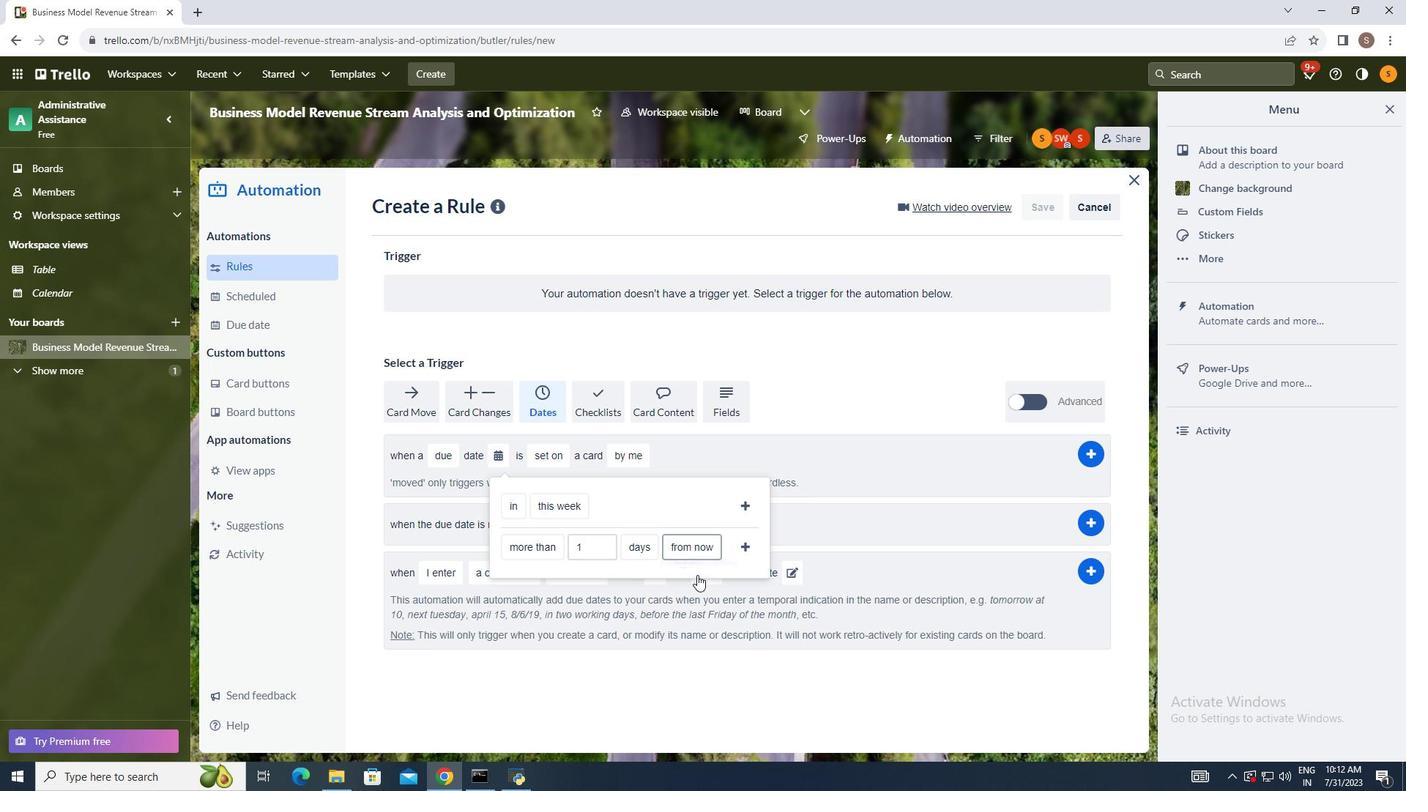 
Action: Mouse moved to (739, 545)
Screenshot: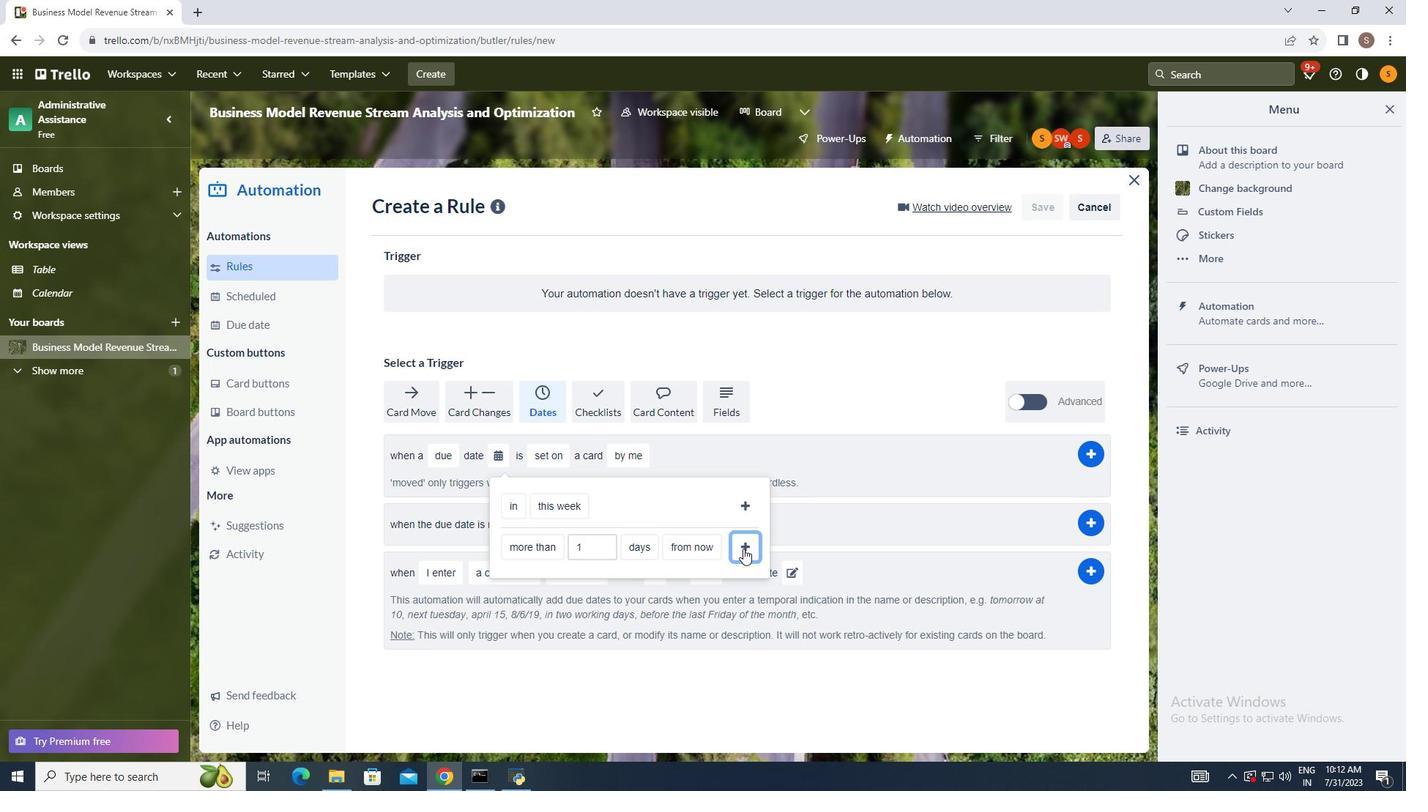 
Action: Mouse pressed left at (739, 545)
Screenshot: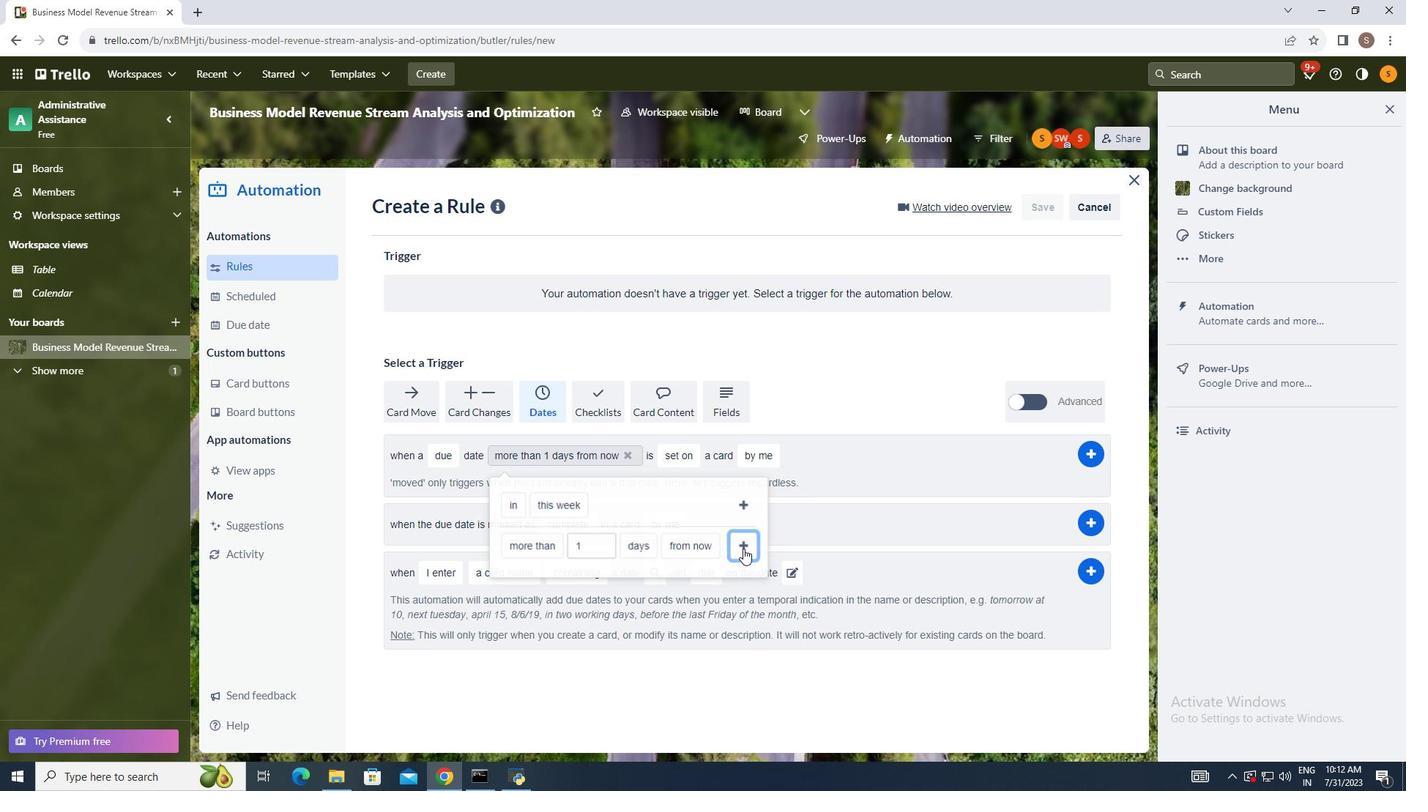 
Action: Mouse moved to (670, 445)
Screenshot: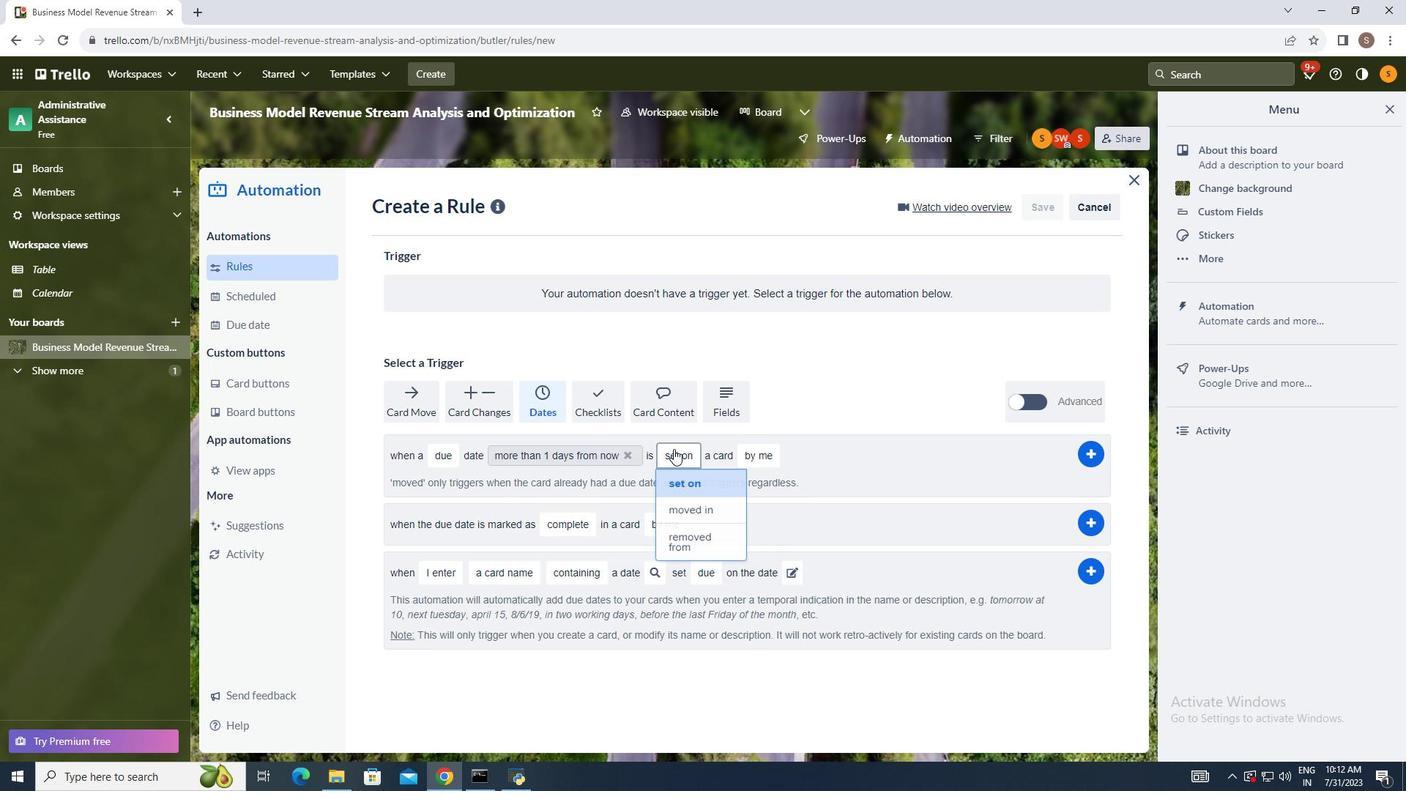 
Action: Mouse pressed left at (670, 445)
Screenshot: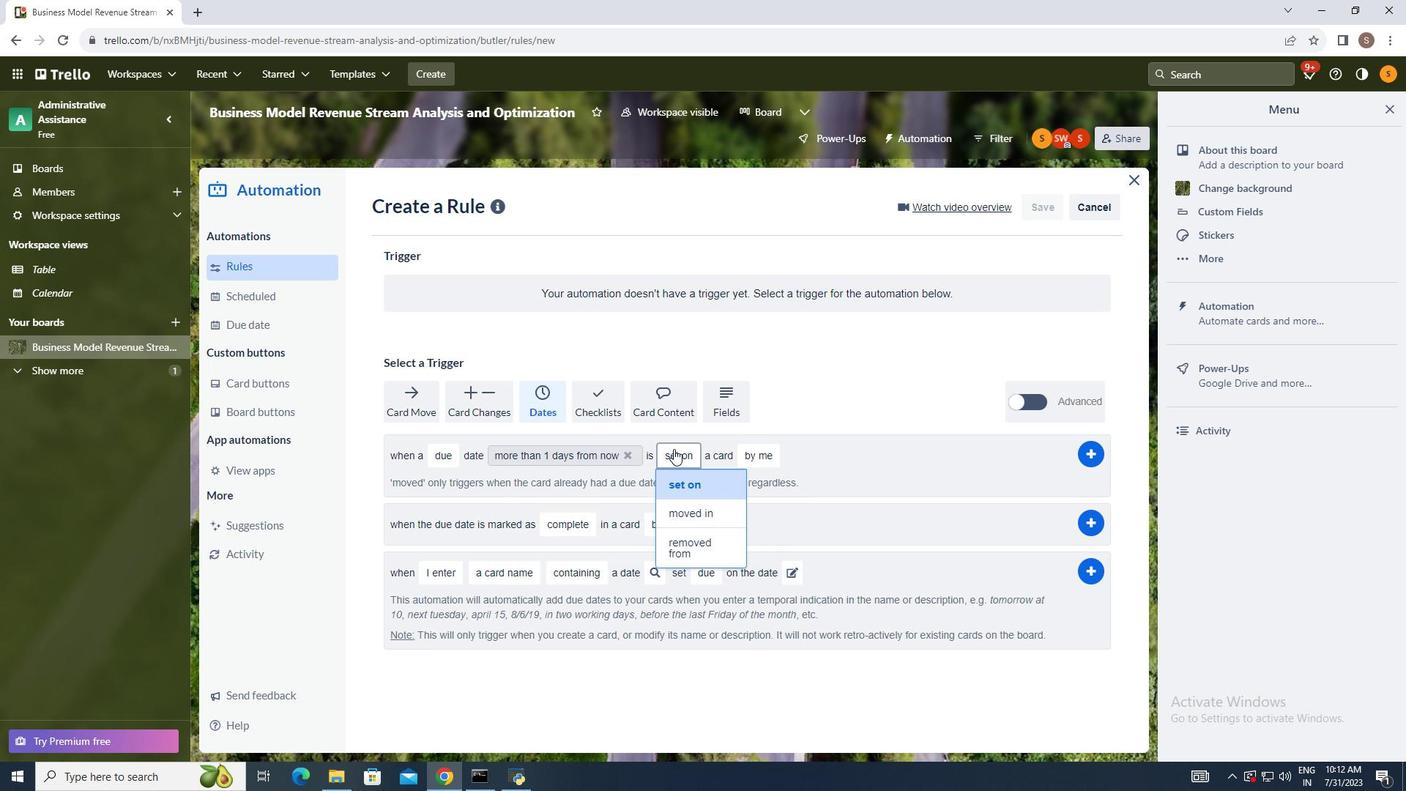 
Action: Mouse moved to (677, 537)
Screenshot: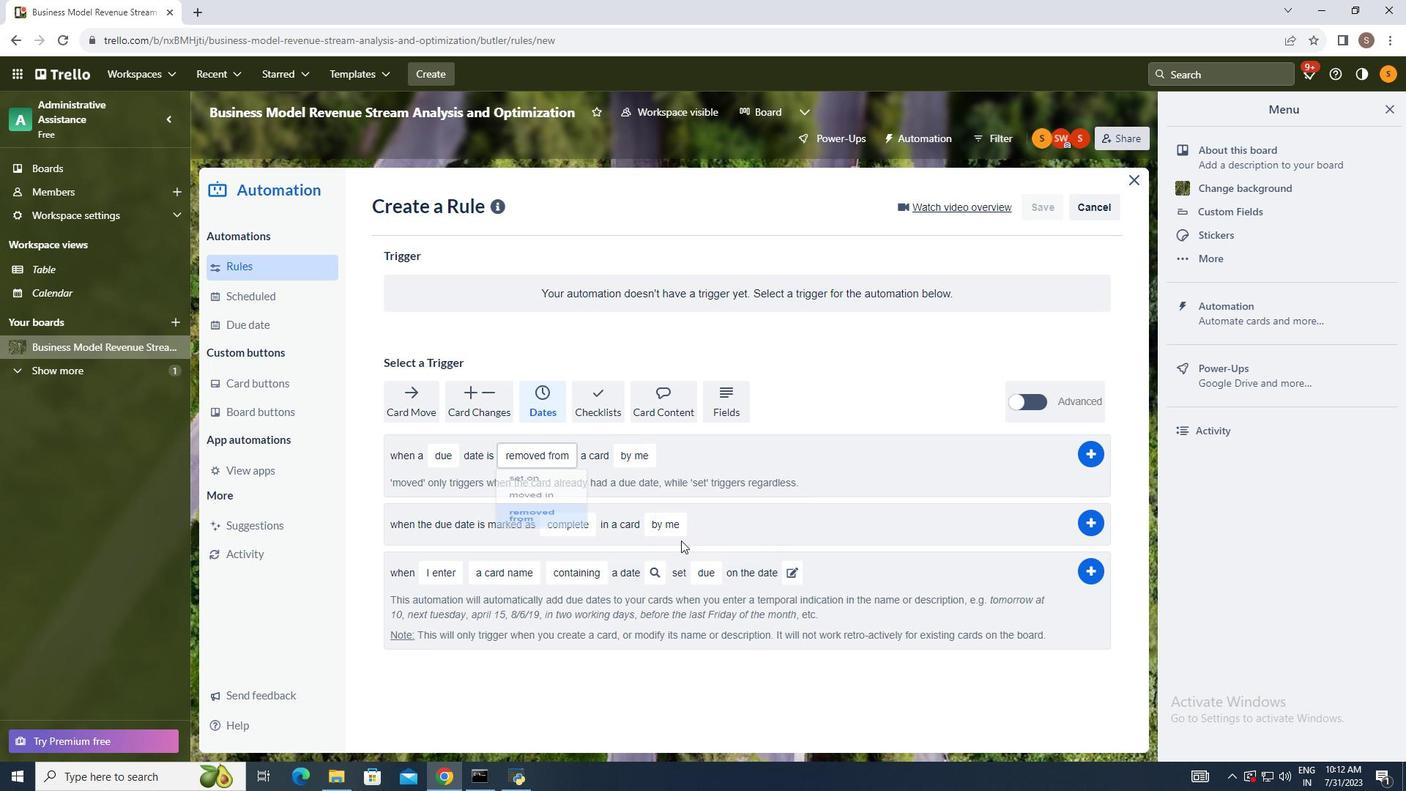 
Action: Mouse pressed left at (677, 537)
Screenshot: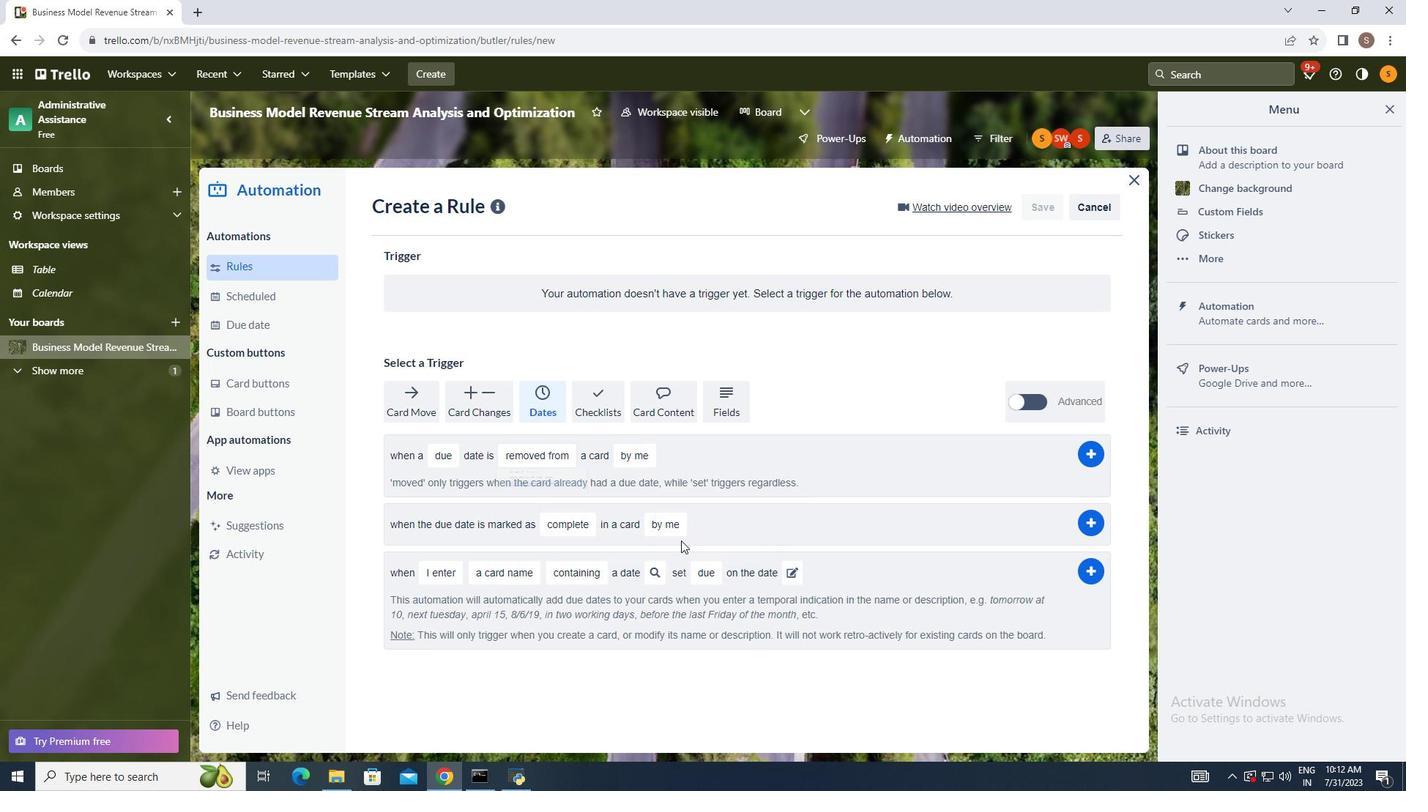 
Action: Mouse moved to (640, 461)
Screenshot: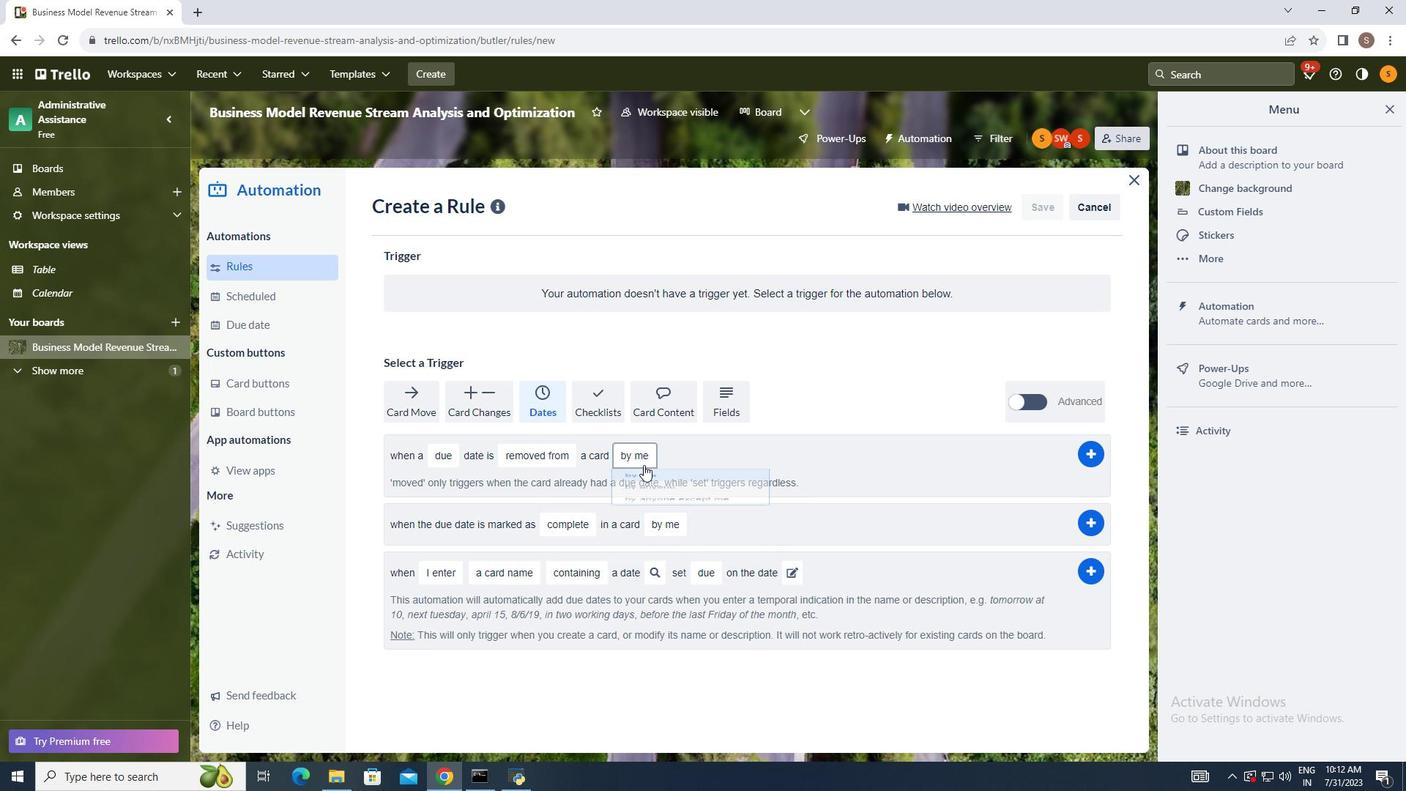 
Action: Mouse pressed left at (640, 461)
Screenshot: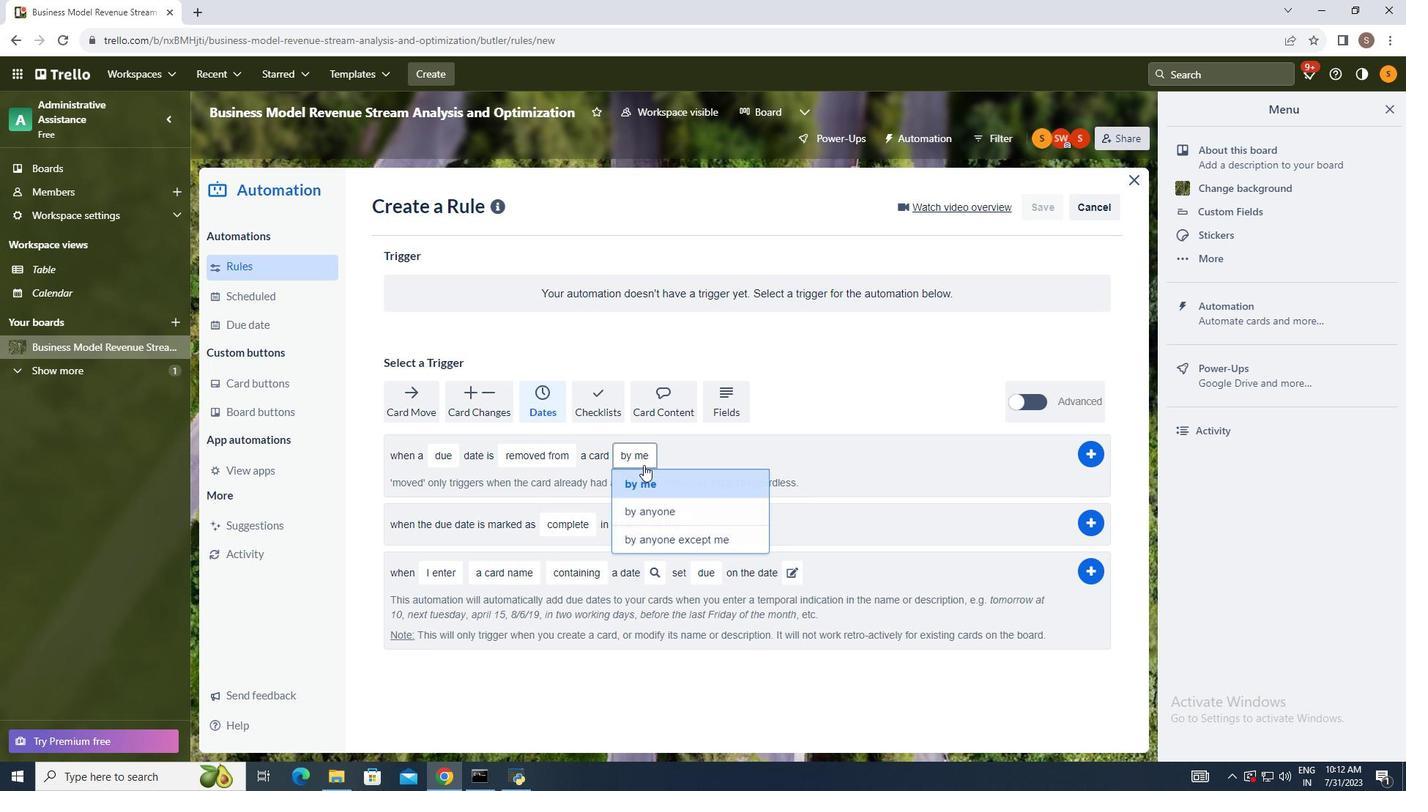 
Action: Mouse moved to (660, 504)
Screenshot: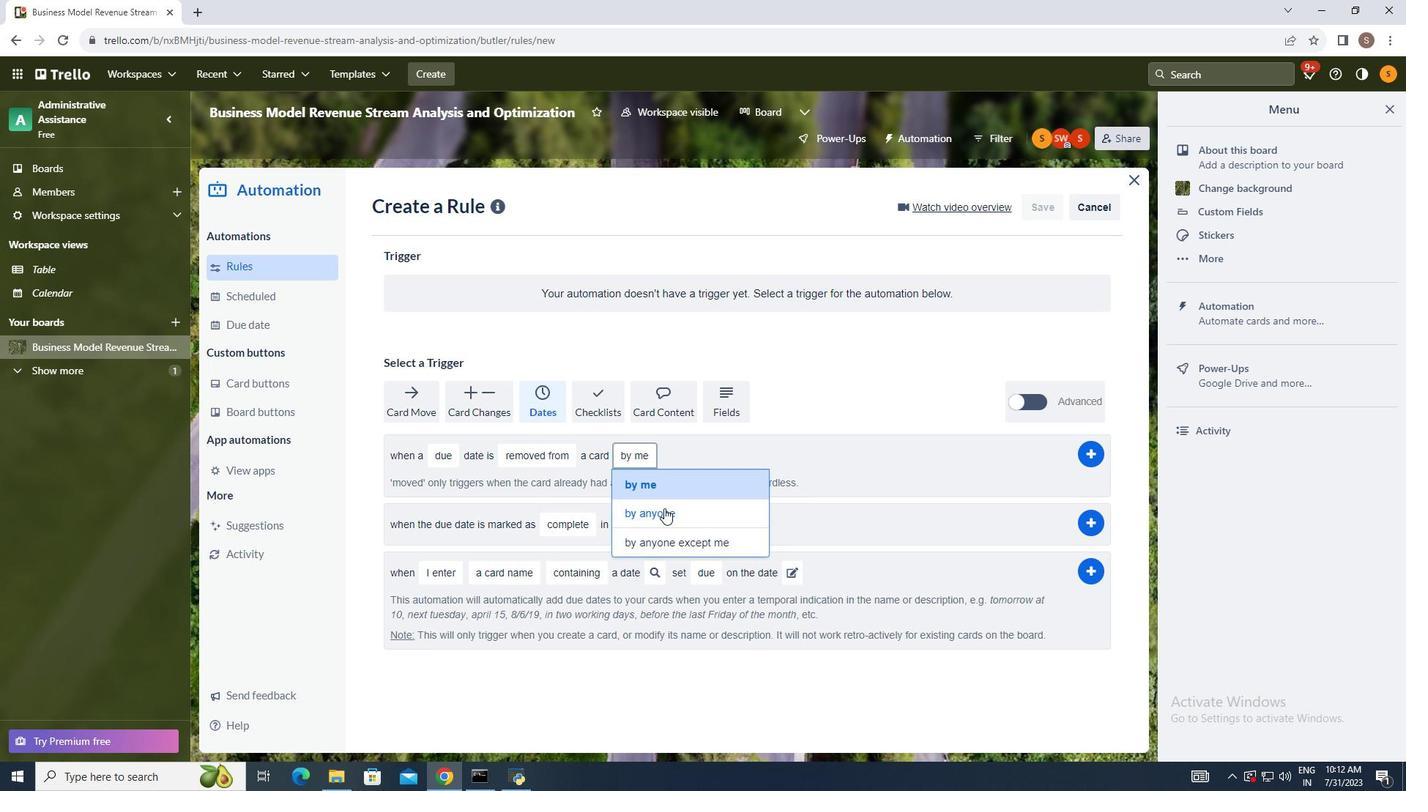 
Action: Mouse pressed left at (660, 504)
Screenshot: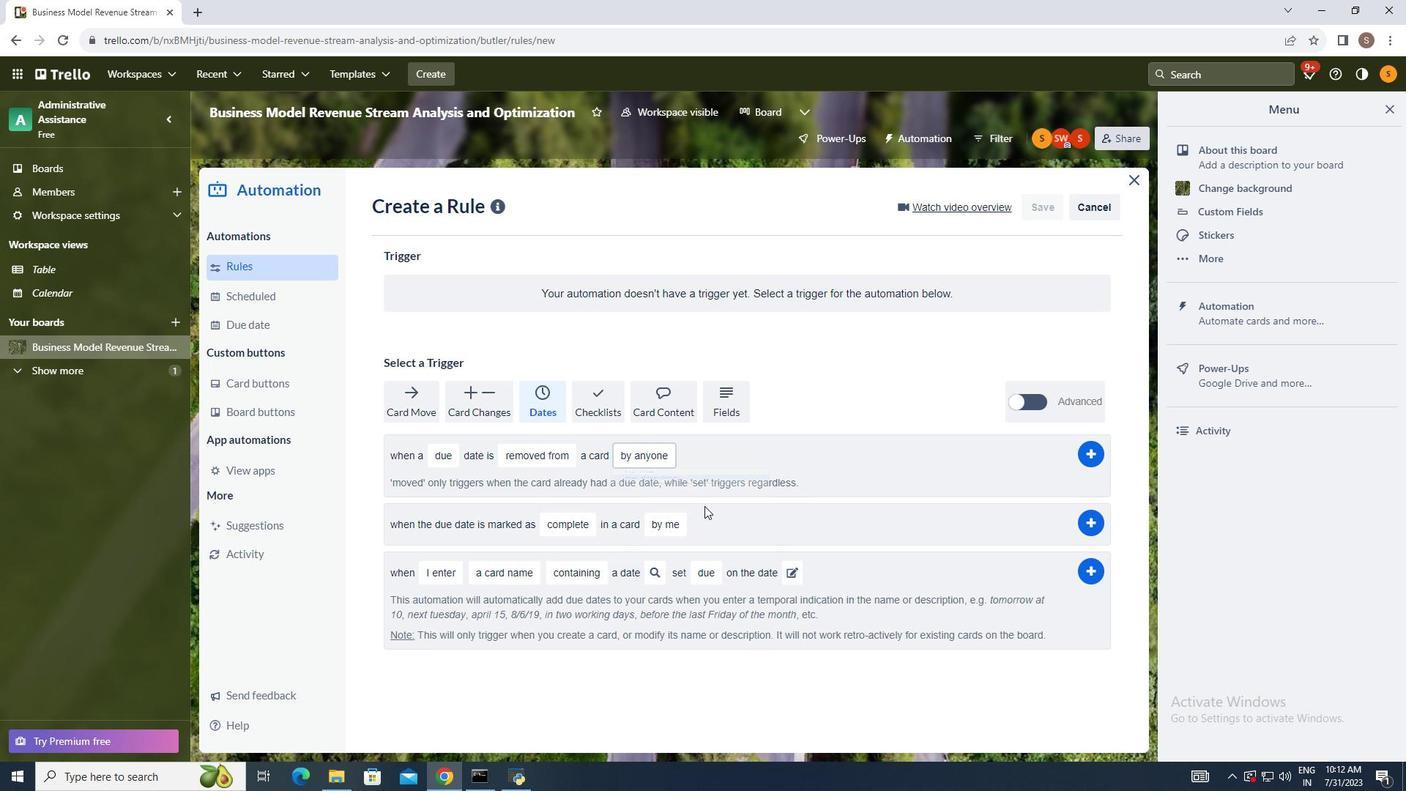 
Action: Mouse moved to (867, 434)
Screenshot: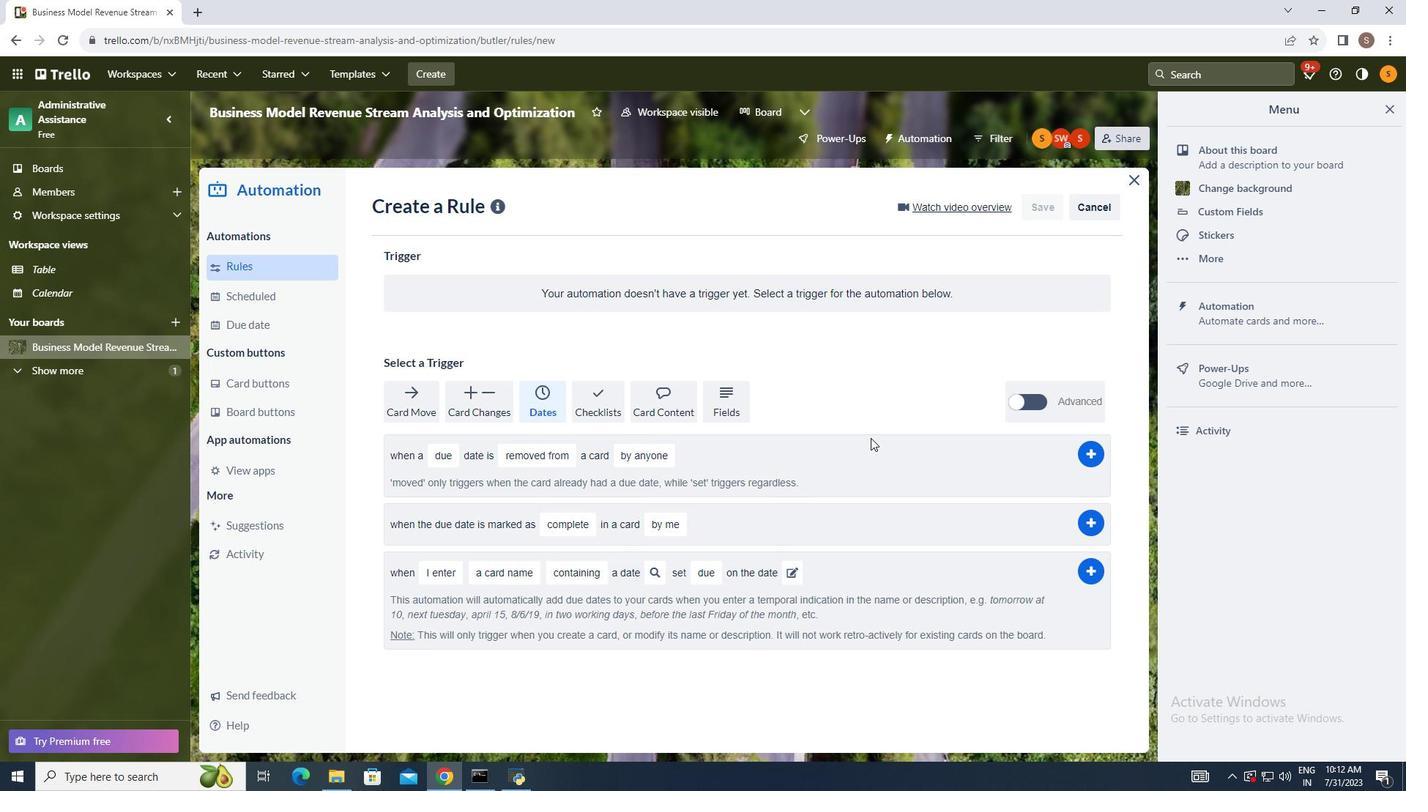 
